 Task: Find connections with filter location Dimitrovgrad with filter topic  #socialnetworkingwith filter profile language German with filter current company Policybazaar.com with filter school Villa Marie Degree College for Women with filter industry Medical Practices with filter service category NotaryOnline Research with filter keywords title Carpenter
Action: Mouse moved to (151, 211)
Screenshot: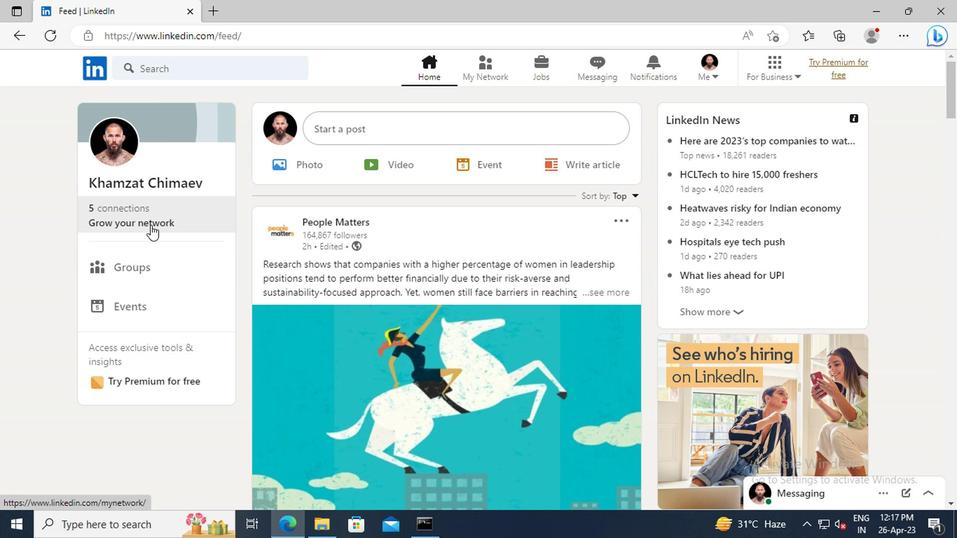 
Action: Mouse pressed left at (151, 211)
Screenshot: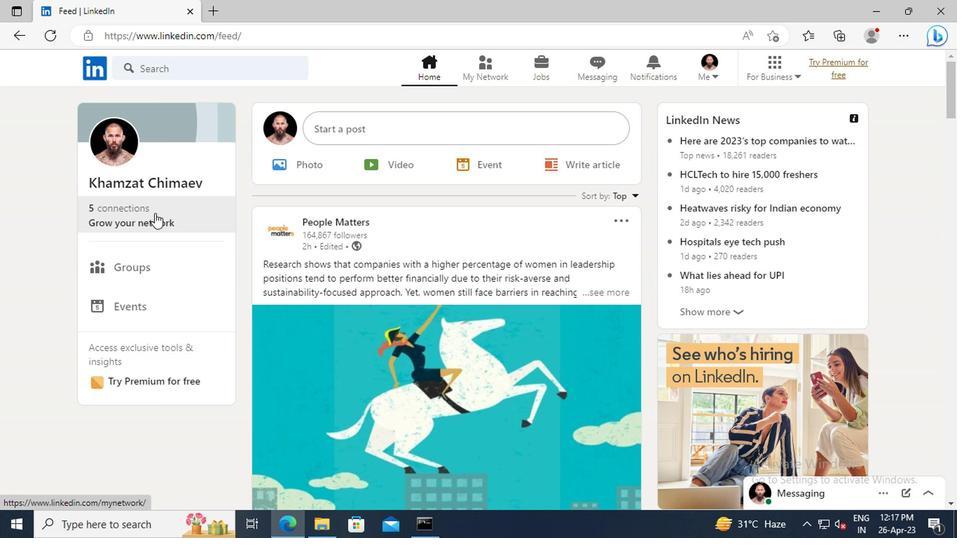 
Action: Mouse moved to (170, 148)
Screenshot: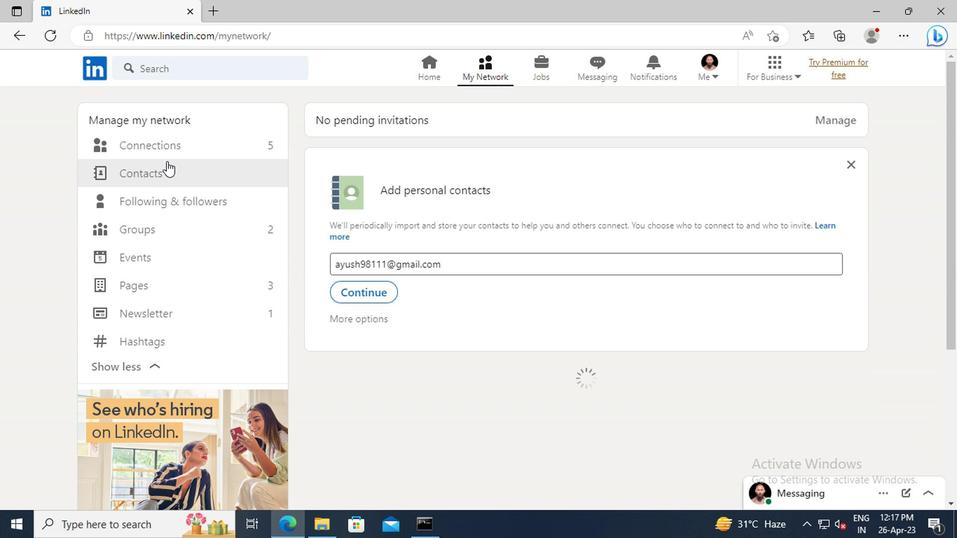 
Action: Mouse pressed left at (170, 148)
Screenshot: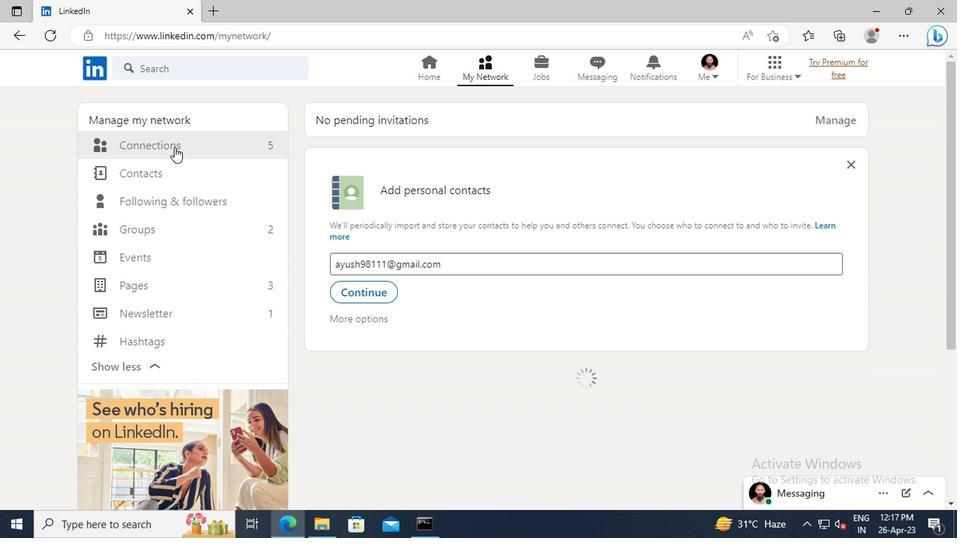 
Action: Mouse moved to (585, 148)
Screenshot: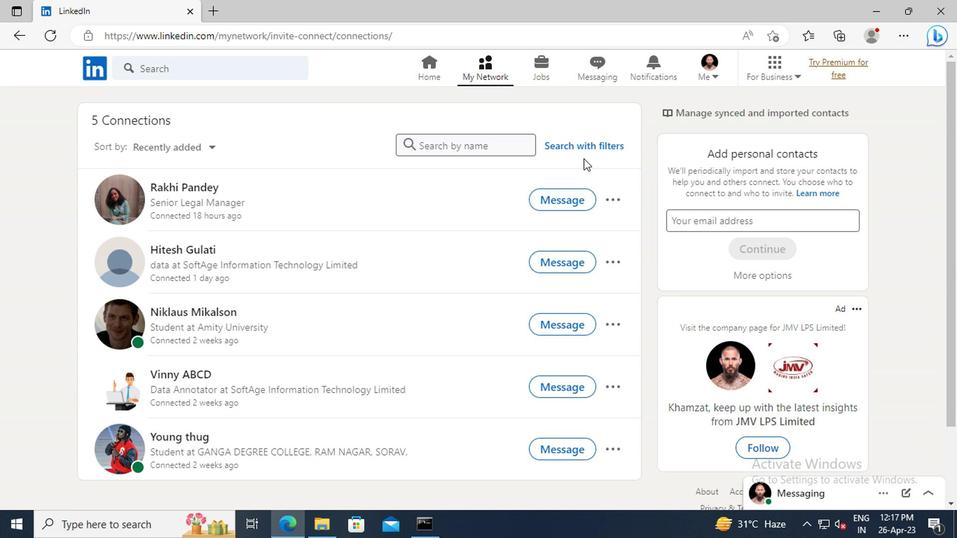 
Action: Mouse pressed left at (585, 148)
Screenshot: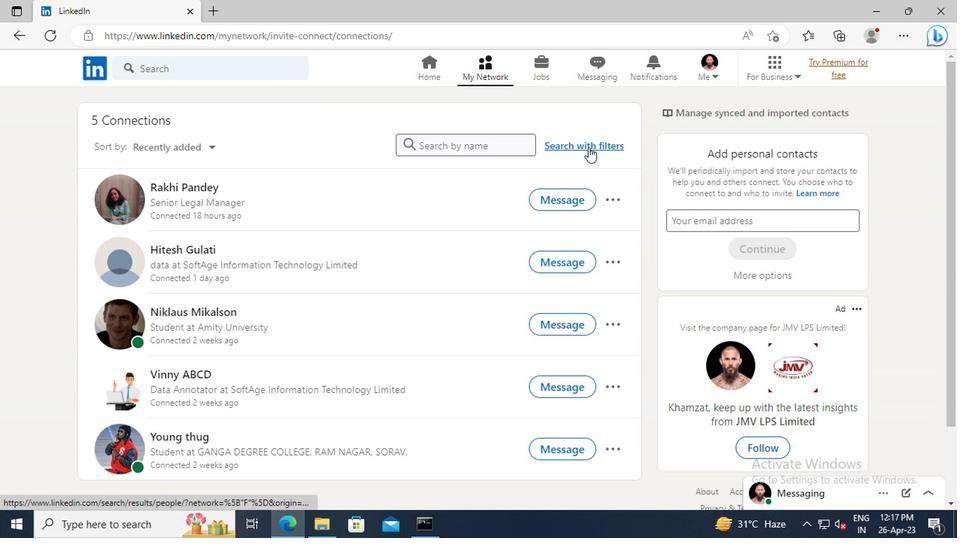 
Action: Mouse moved to (528, 113)
Screenshot: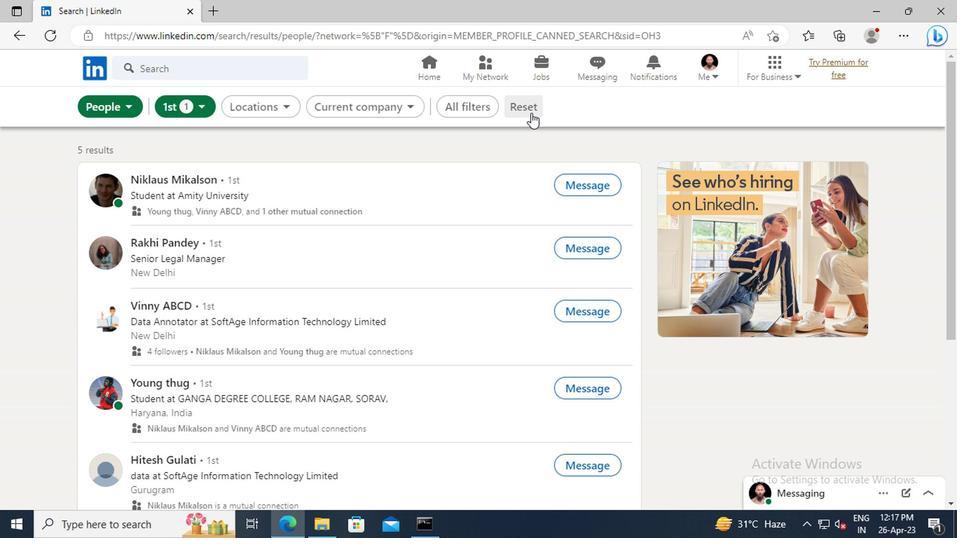 
Action: Mouse pressed left at (528, 113)
Screenshot: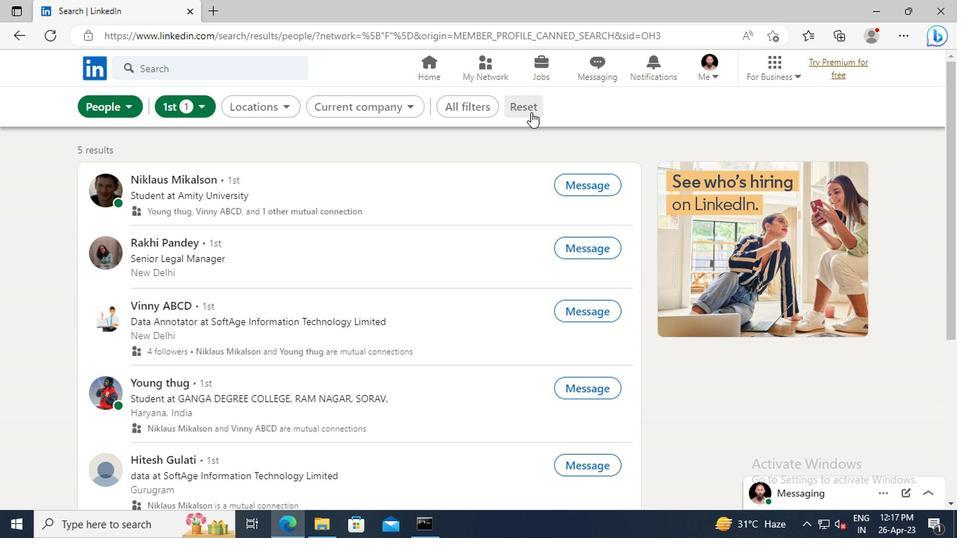 
Action: Mouse moved to (506, 111)
Screenshot: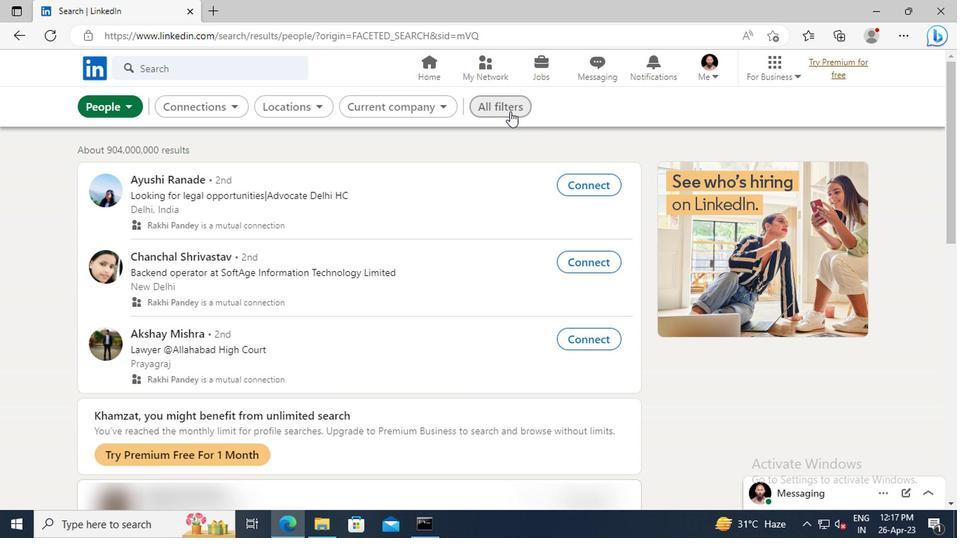 
Action: Mouse pressed left at (506, 111)
Screenshot: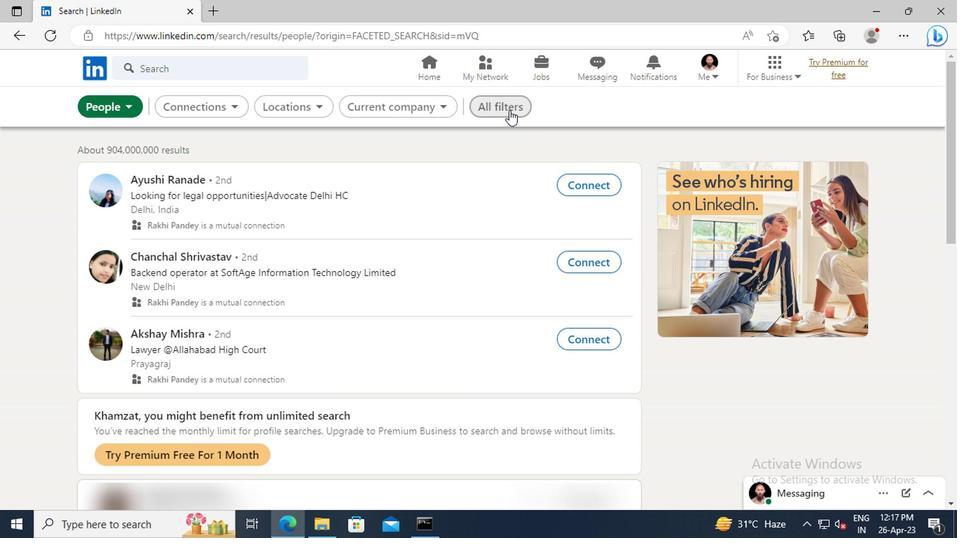 
Action: Mouse moved to (783, 258)
Screenshot: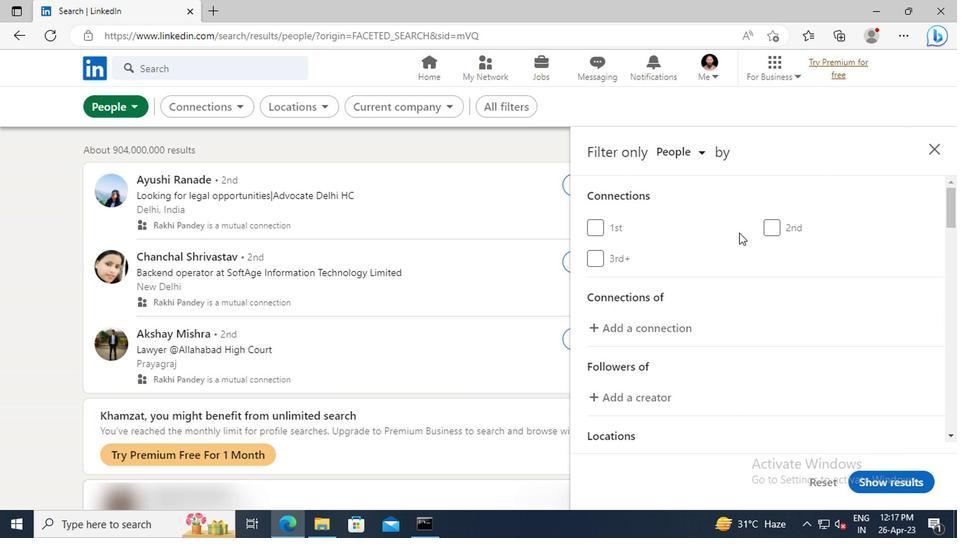 
Action: Mouse scrolled (783, 258) with delta (0, 0)
Screenshot: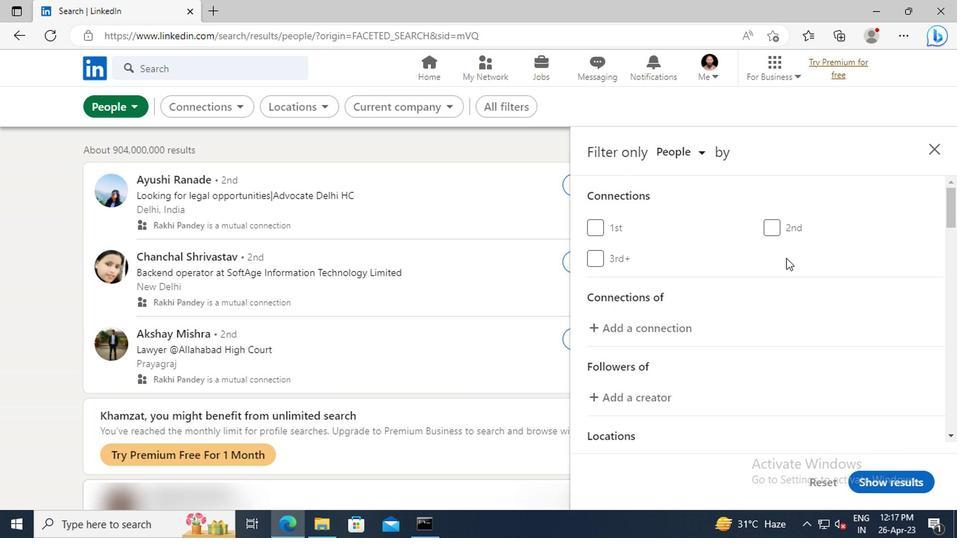 
Action: Mouse scrolled (783, 258) with delta (0, 0)
Screenshot: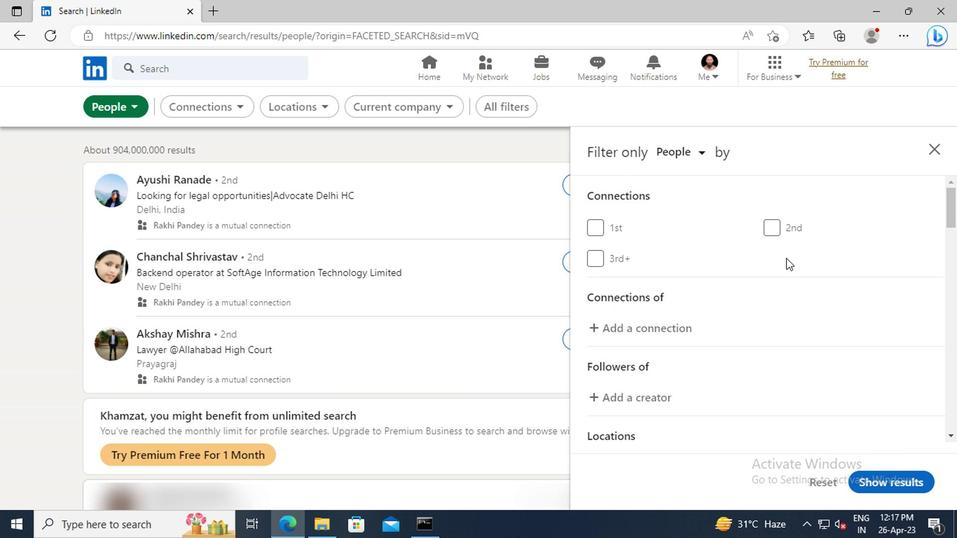 
Action: Mouse scrolled (783, 258) with delta (0, 0)
Screenshot: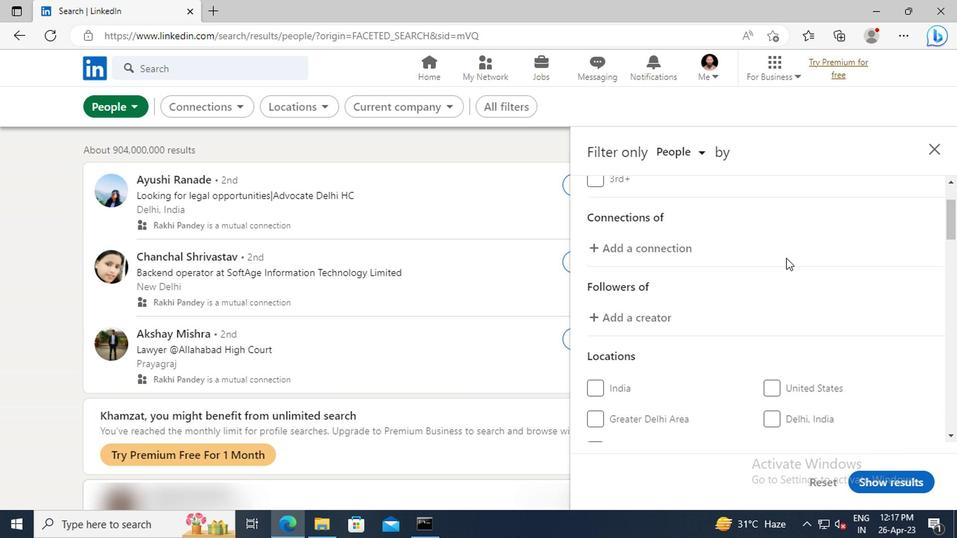 
Action: Mouse scrolled (783, 258) with delta (0, 0)
Screenshot: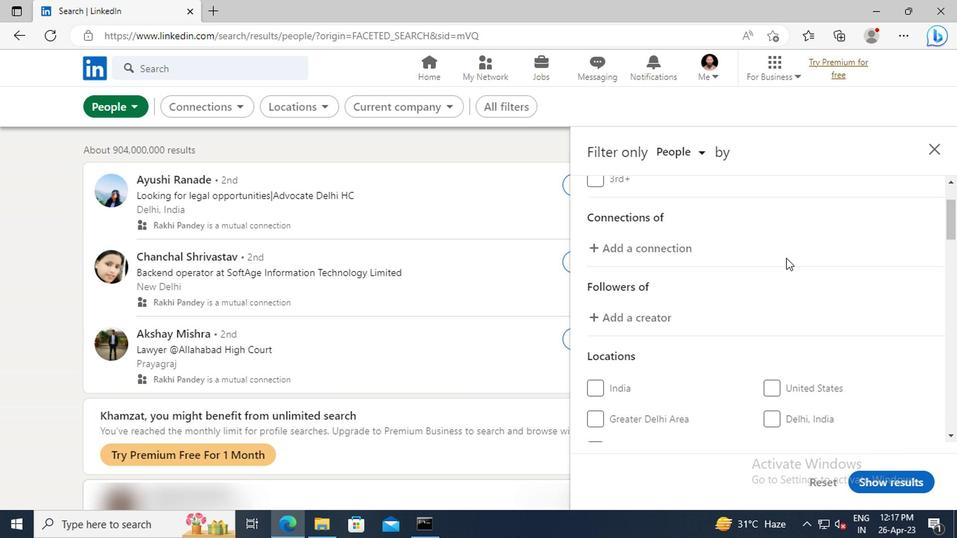 
Action: Mouse scrolled (783, 258) with delta (0, 0)
Screenshot: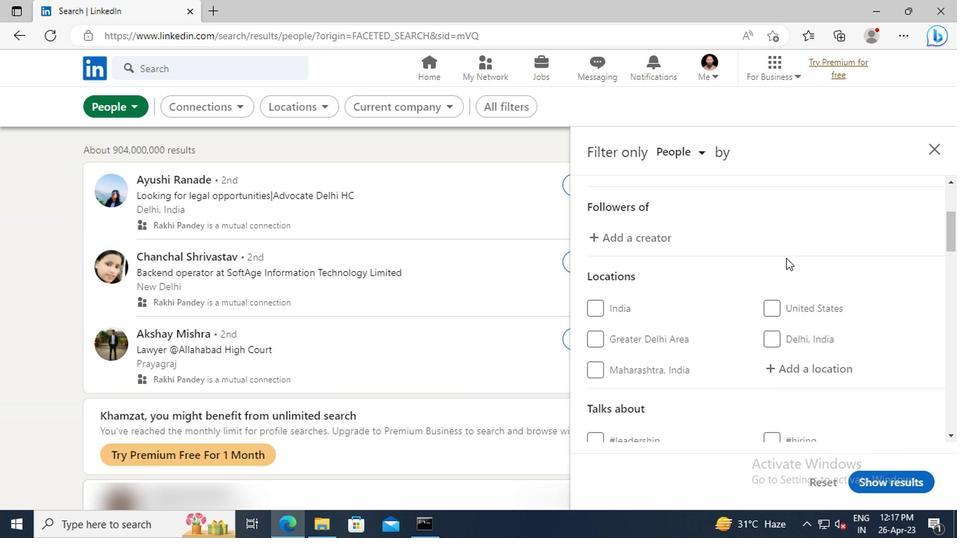 
Action: Mouse scrolled (783, 258) with delta (0, 0)
Screenshot: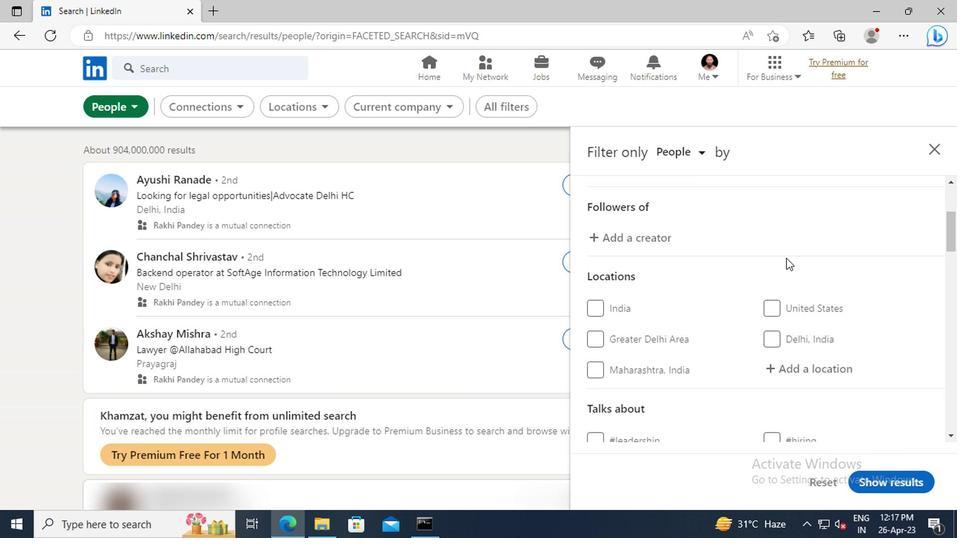 
Action: Mouse moved to (792, 291)
Screenshot: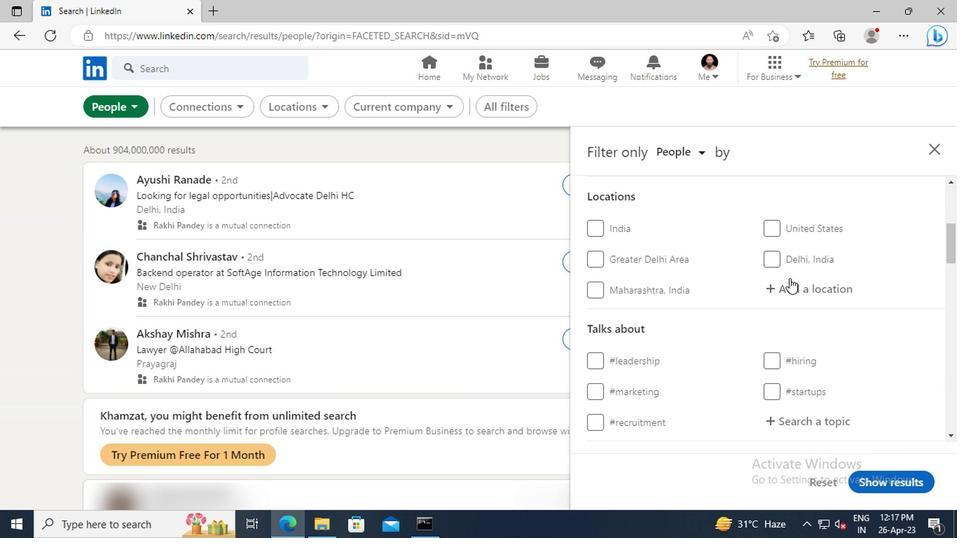 
Action: Mouse pressed left at (792, 291)
Screenshot: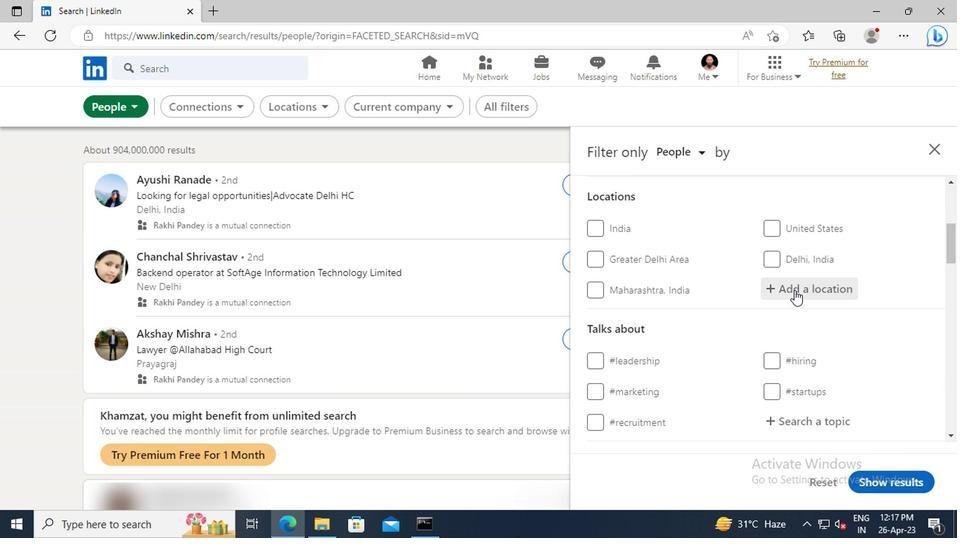 
Action: Key pressed <Key.shift>DIMITROVGRAD
Screenshot: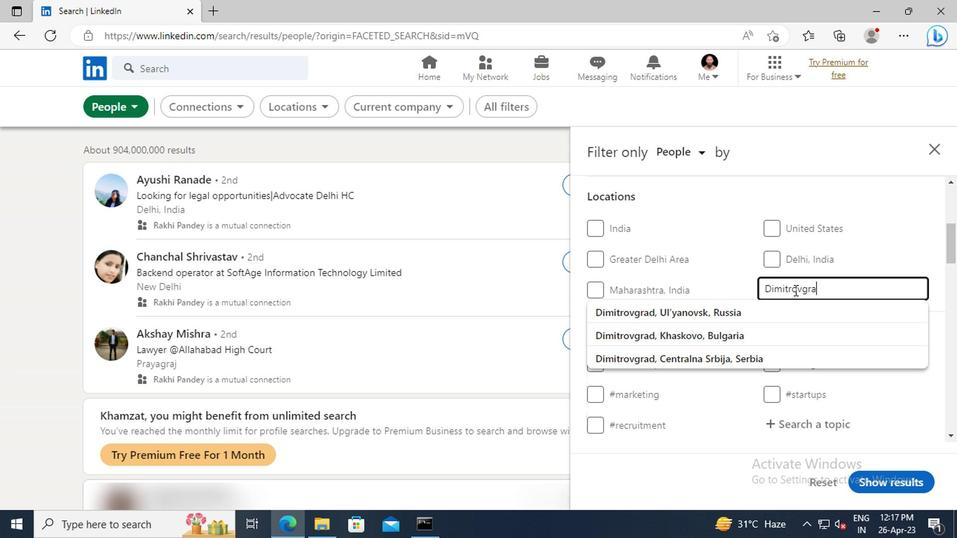 
Action: Mouse moved to (786, 309)
Screenshot: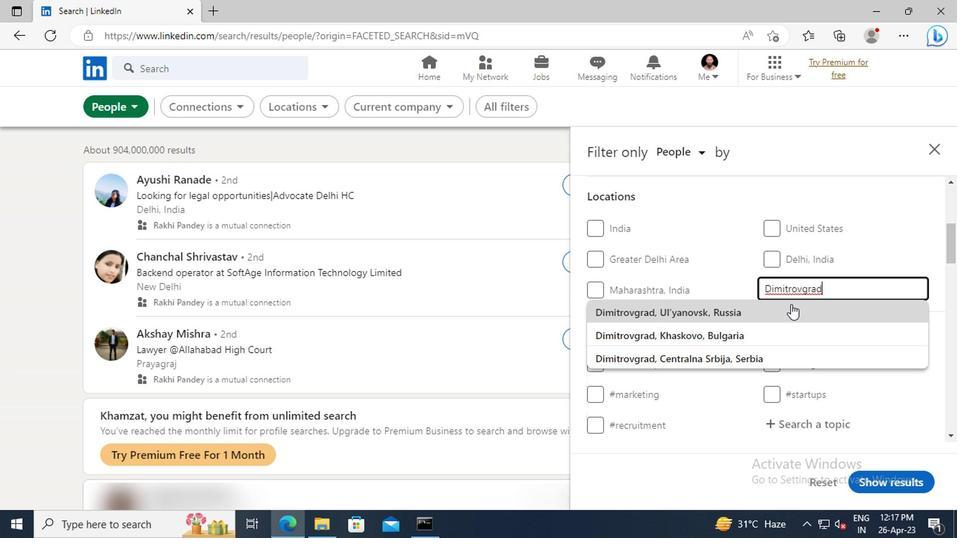 
Action: Mouse pressed left at (786, 309)
Screenshot: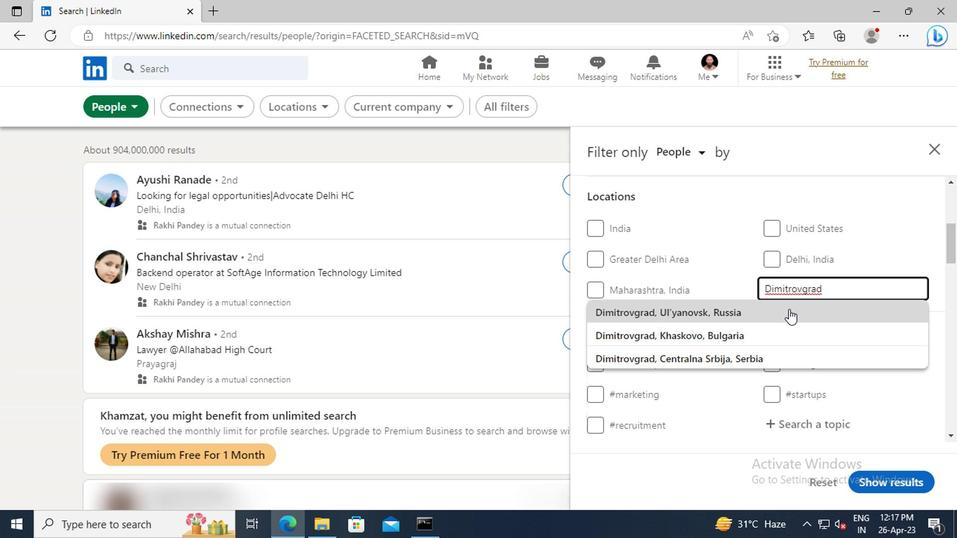 
Action: Mouse moved to (793, 291)
Screenshot: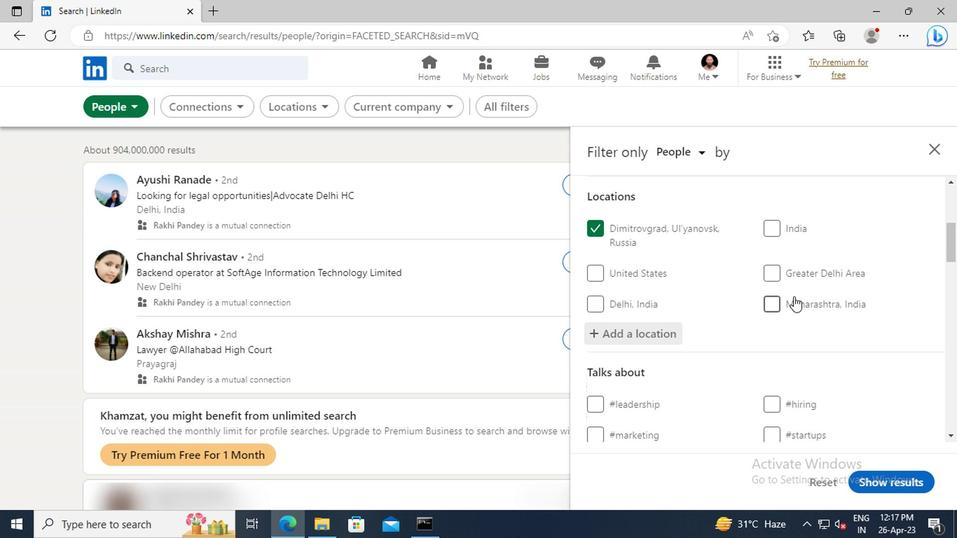 
Action: Mouse scrolled (793, 290) with delta (0, 0)
Screenshot: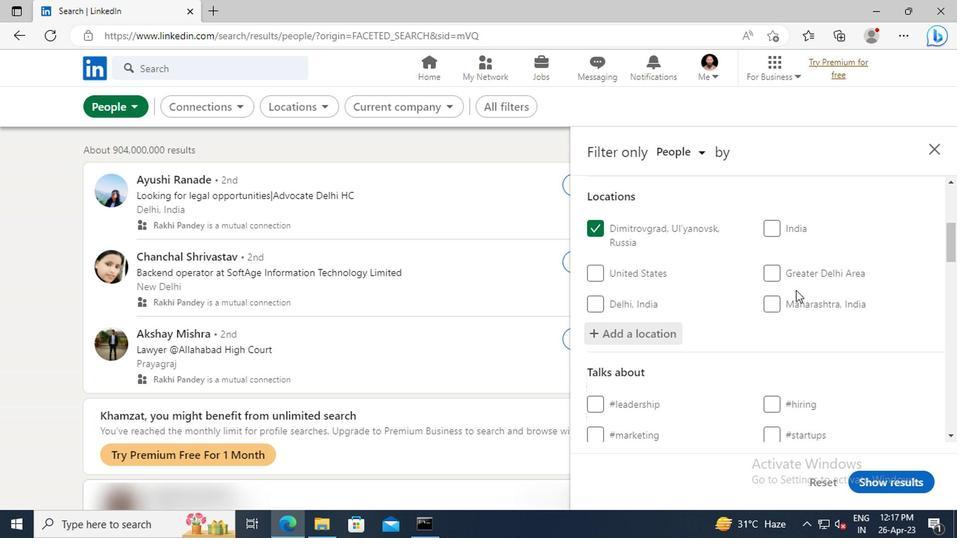 
Action: Mouse scrolled (793, 290) with delta (0, 0)
Screenshot: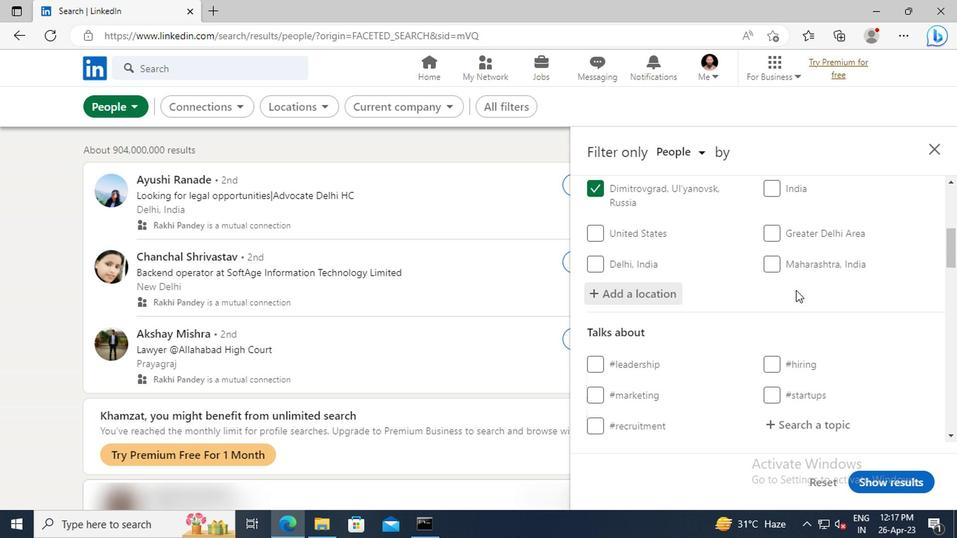 
Action: Mouse scrolled (793, 290) with delta (0, 0)
Screenshot: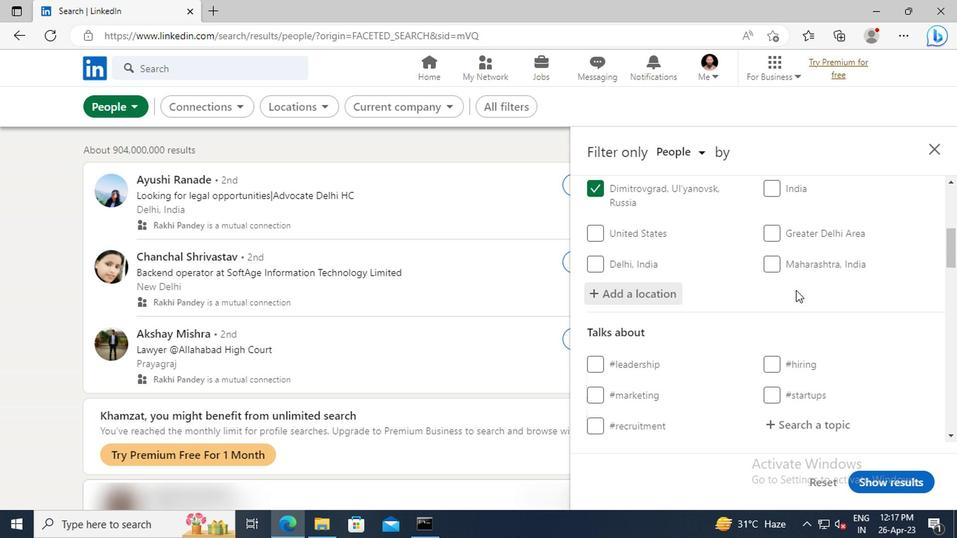 
Action: Mouse scrolled (793, 290) with delta (0, 0)
Screenshot: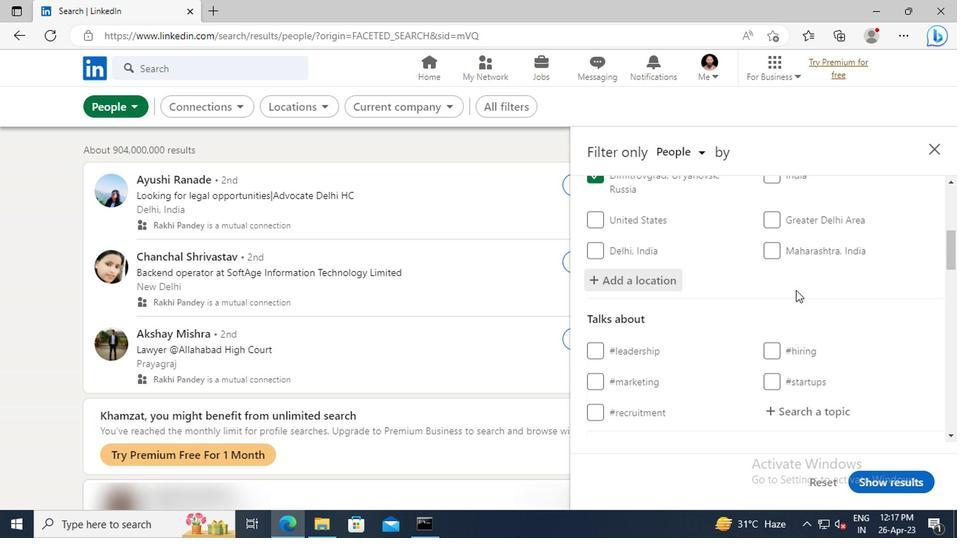 
Action: Mouse moved to (798, 308)
Screenshot: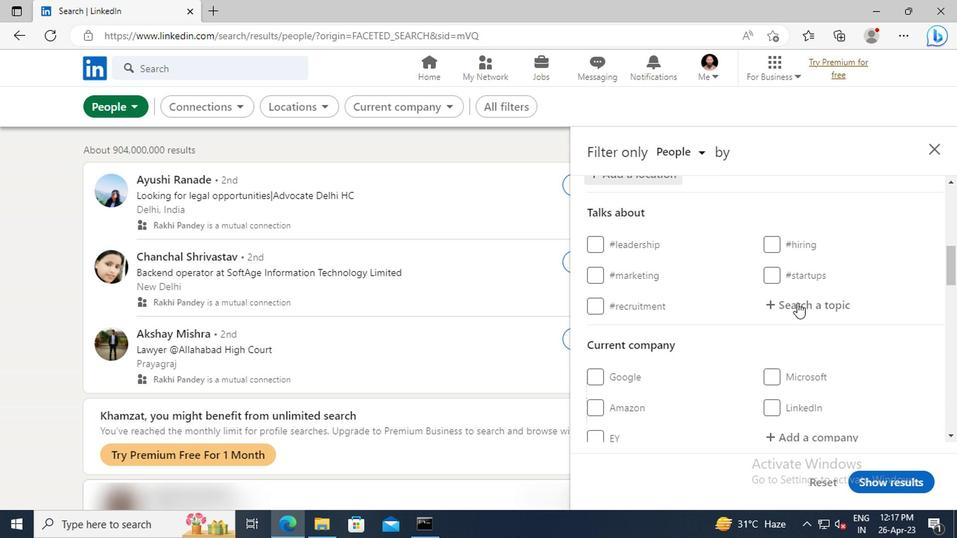 
Action: Mouse pressed left at (798, 308)
Screenshot: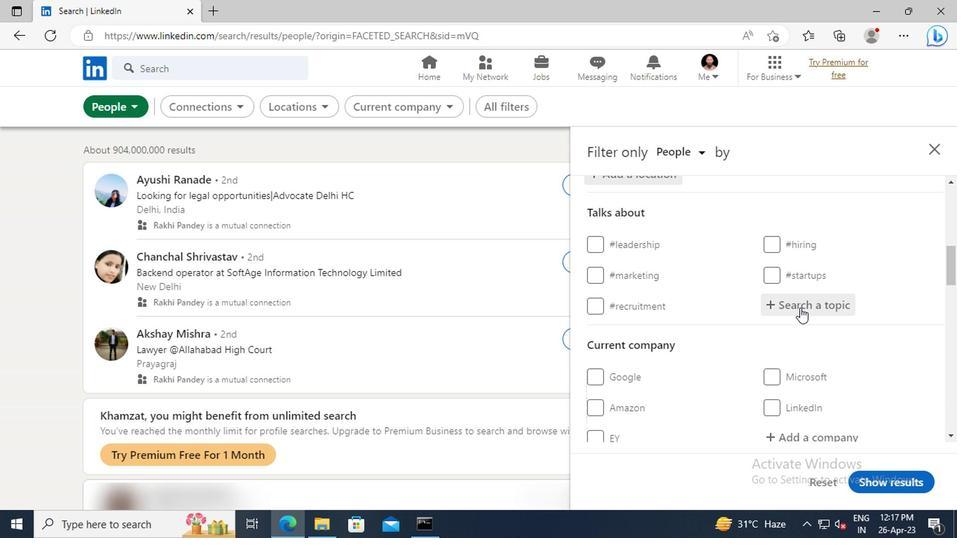 
Action: Key pressed <Key.shift>#SOCIALNETWORKINGWITH<Key.enter>
Screenshot: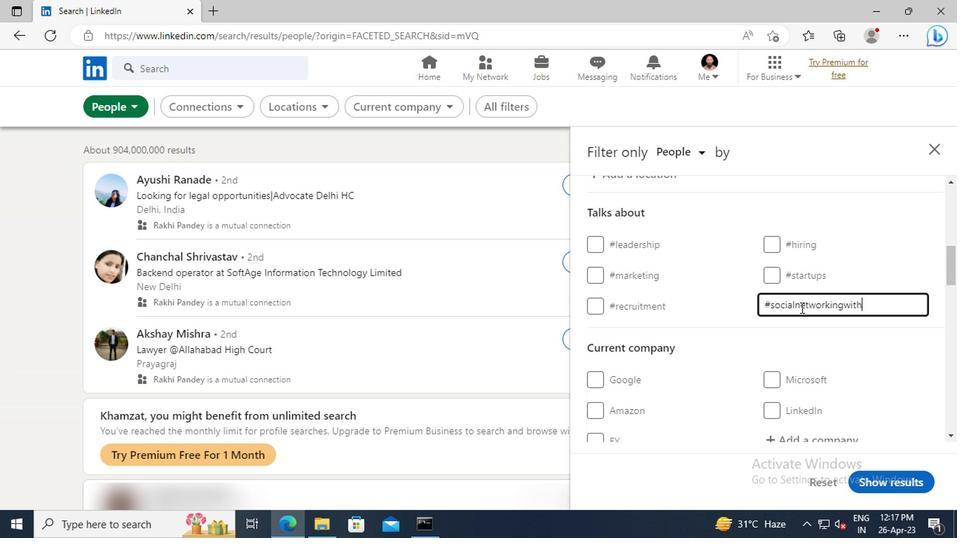 
Action: Mouse scrolled (798, 307) with delta (0, 0)
Screenshot: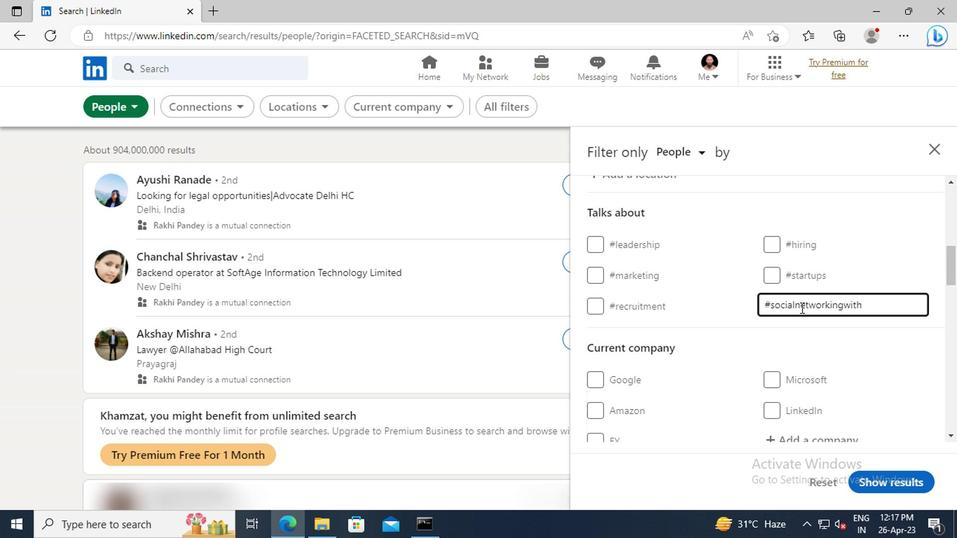 
Action: Mouse scrolled (798, 307) with delta (0, 0)
Screenshot: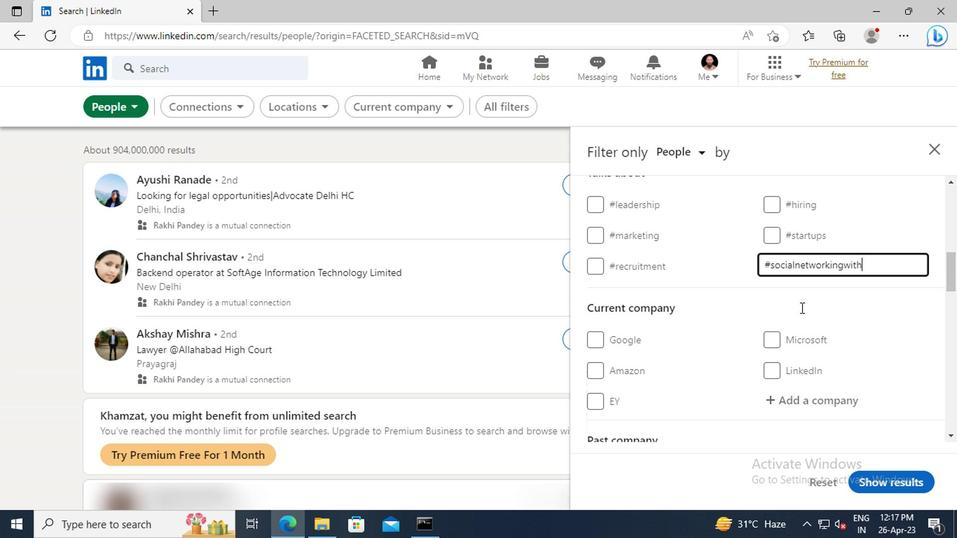 
Action: Mouse scrolled (798, 307) with delta (0, 0)
Screenshot: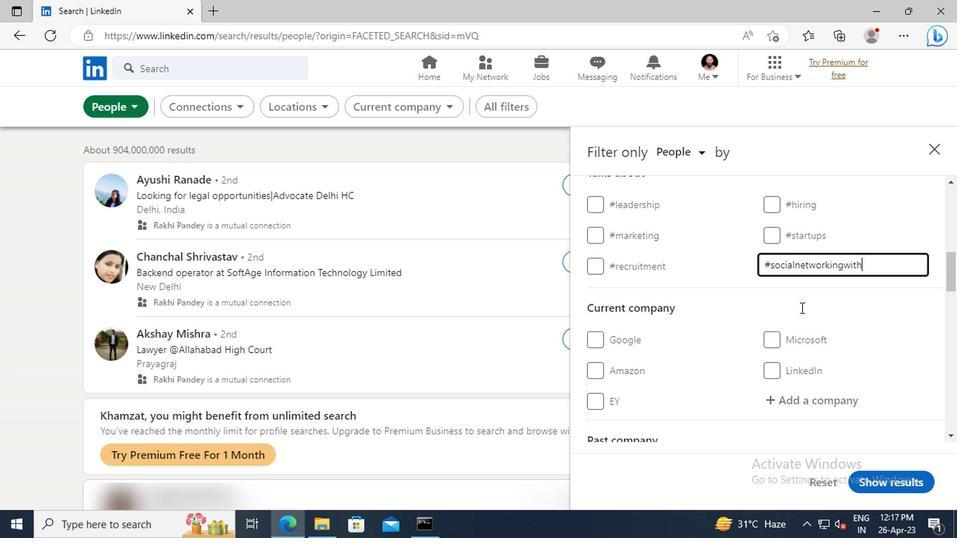 
Action: Mouse scrolled (798, 307) with delta (0, 0)
Screenshot: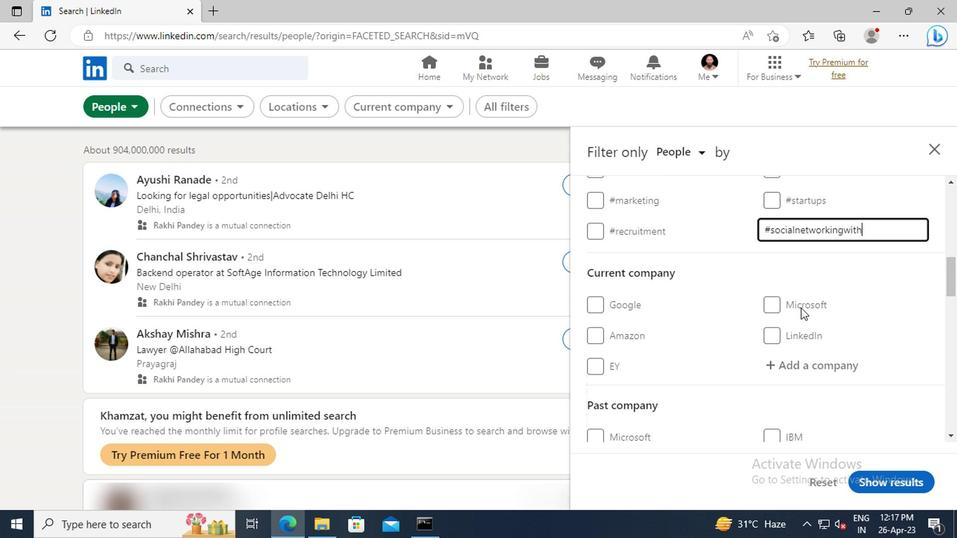 
Action: Mouse scrolled (798, 307) with delta (0, 0)
Screenshot: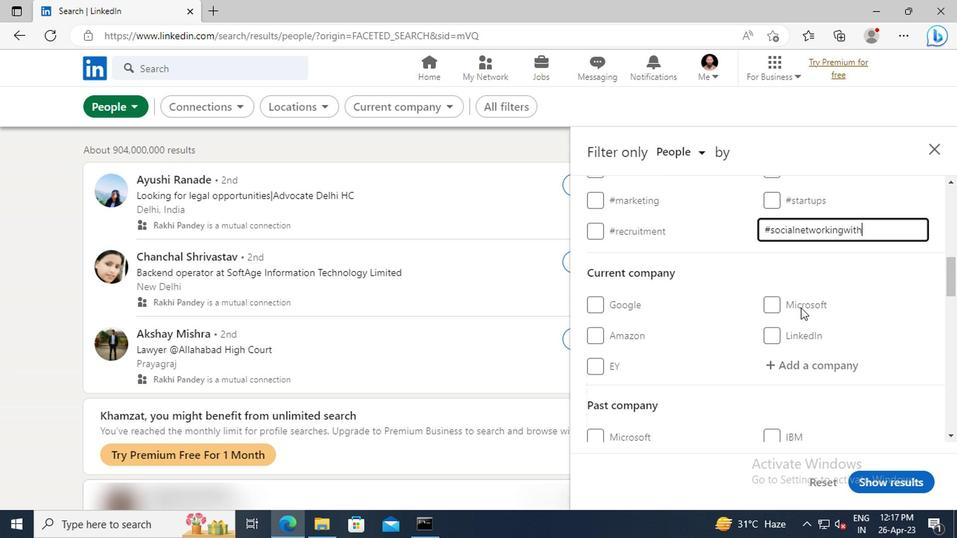 
Action: Mouse moved to (804, 305)
Screenshot: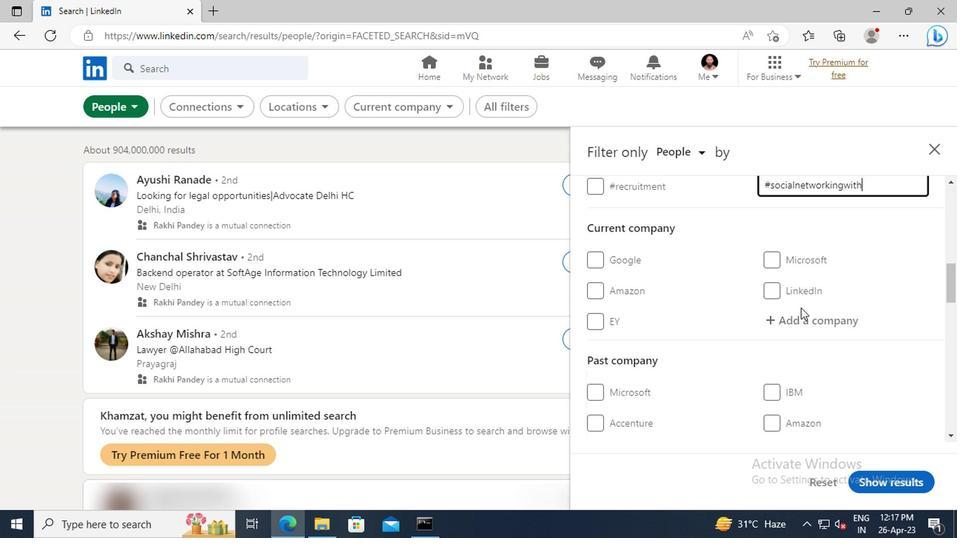 
Action: Mouse scrolled (804, 304) with delta (0, 0)
Screenshot: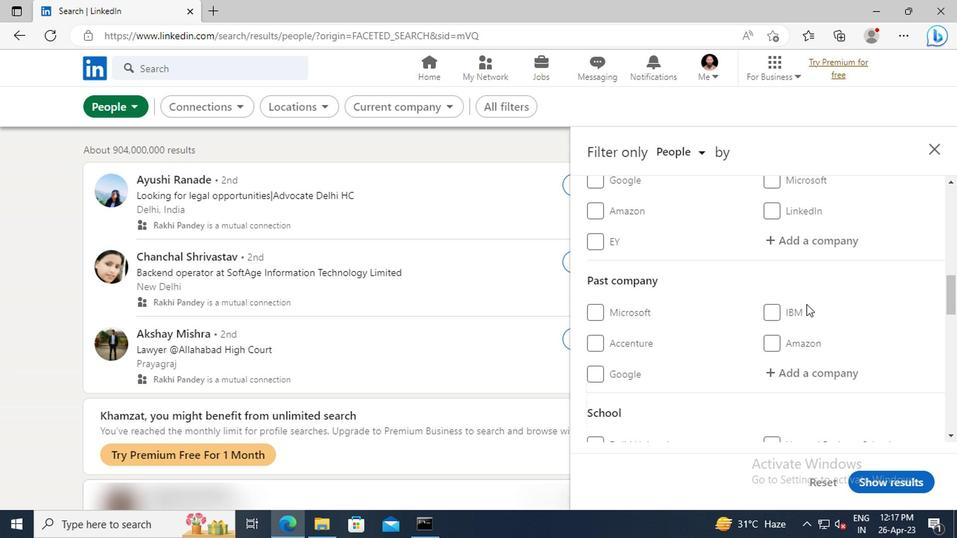 
Action: Mouse scrolled (804, 304) with delta (0, 0)
Screenshot: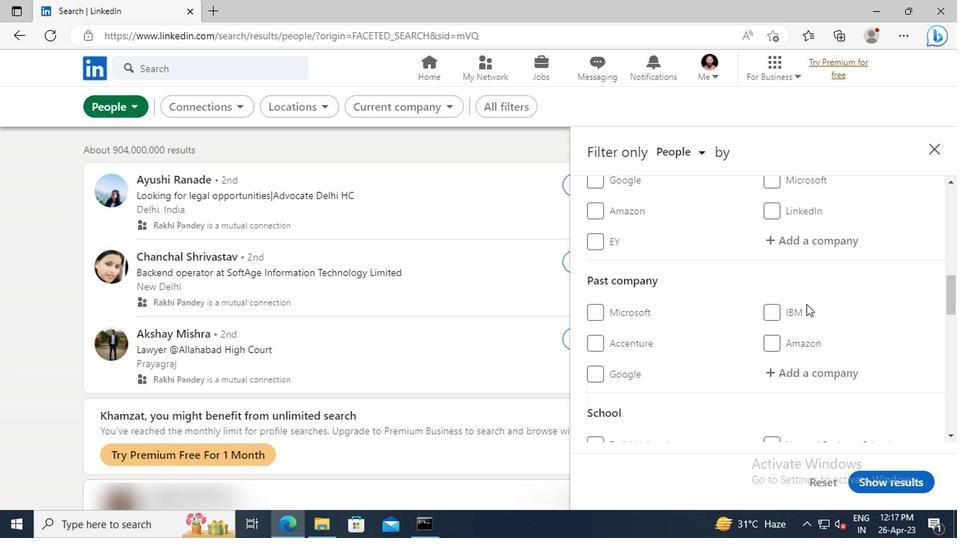
Action: Mouse scrolled (804, 304) with delta (0, 0)
Screenshot: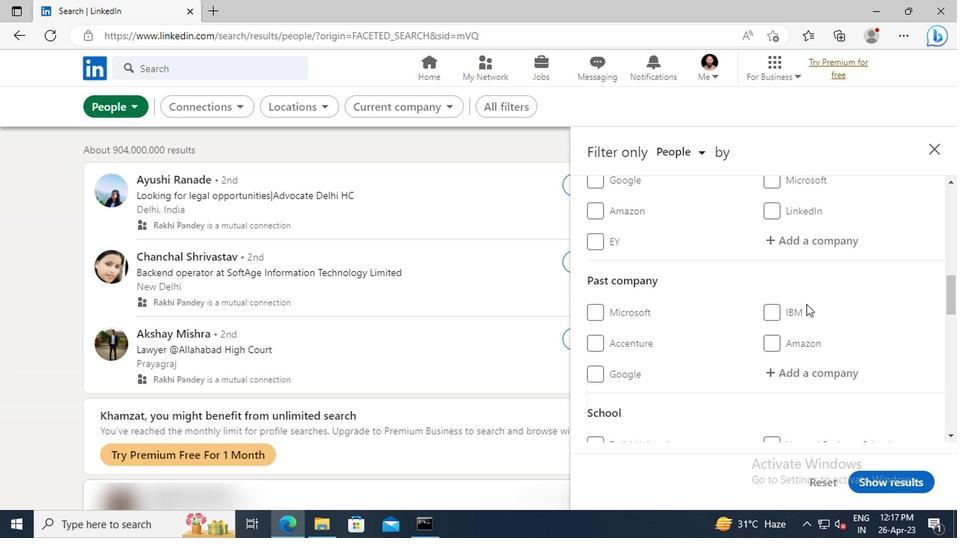 
Action: Mouse scrolled (804, 304) with delta (0, 0)
Screenshot: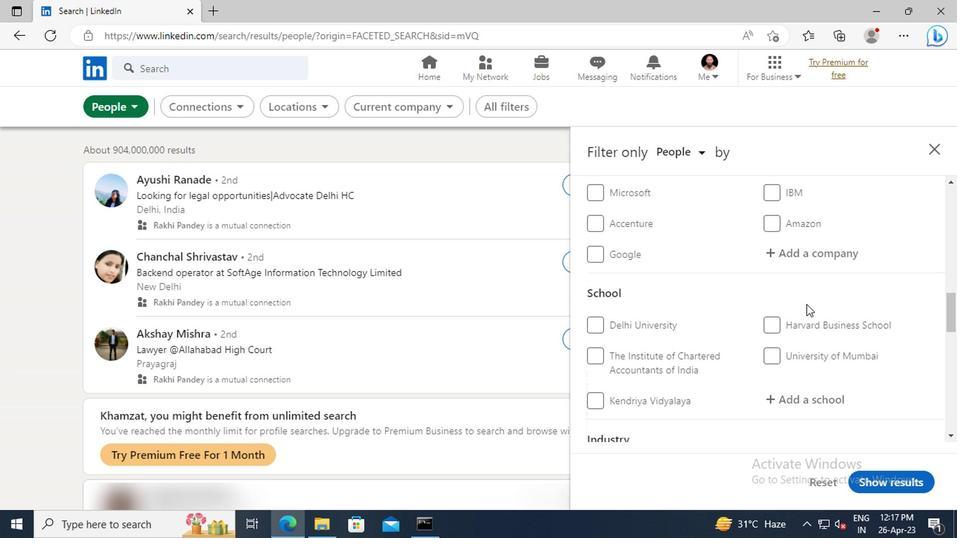 
Action: Mouse scrolled (804, 304) with delta (0, 0)
Screenshot: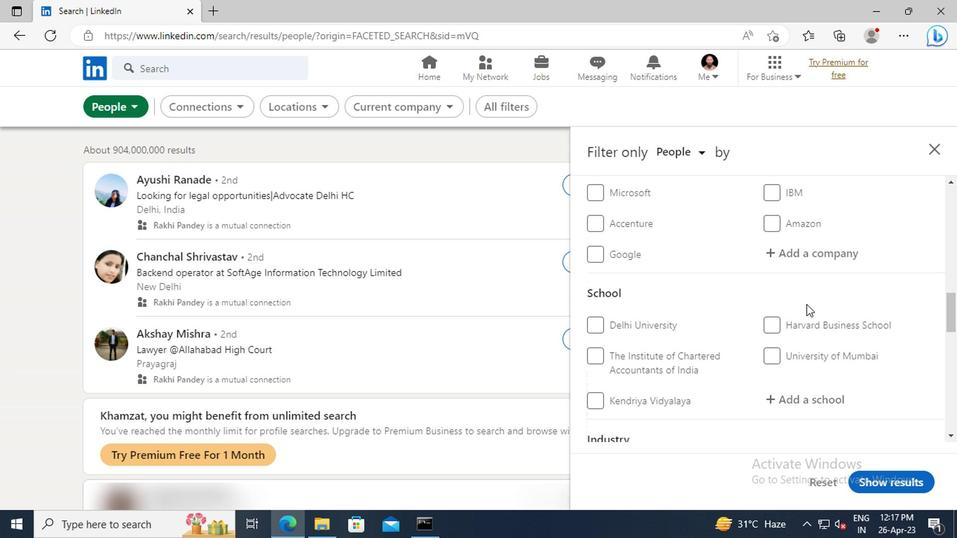 
Action: Mouse scrolled (804, 304) with delta (0, 0)
Screenshot: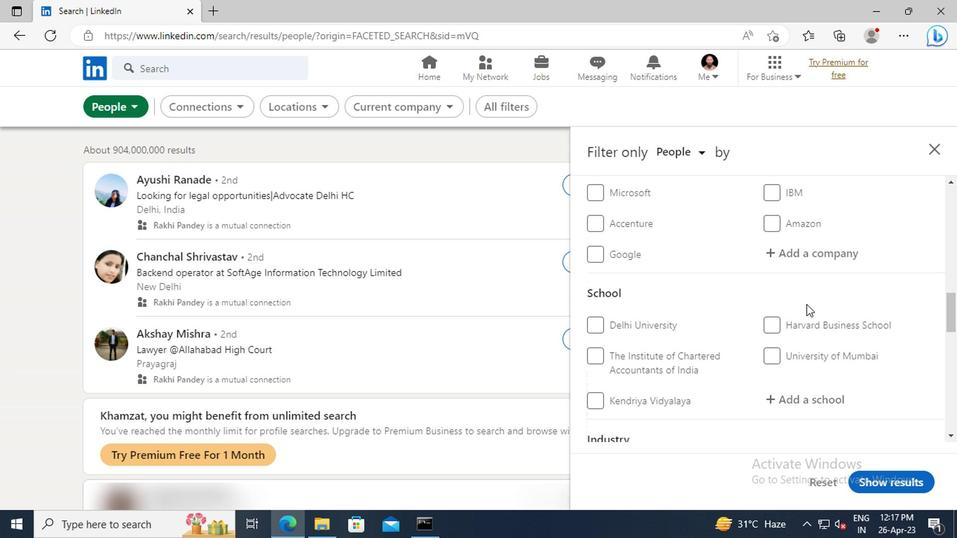 
Action: Mouse scrolled (804, 304) with delta (0, 0)
Screenshot: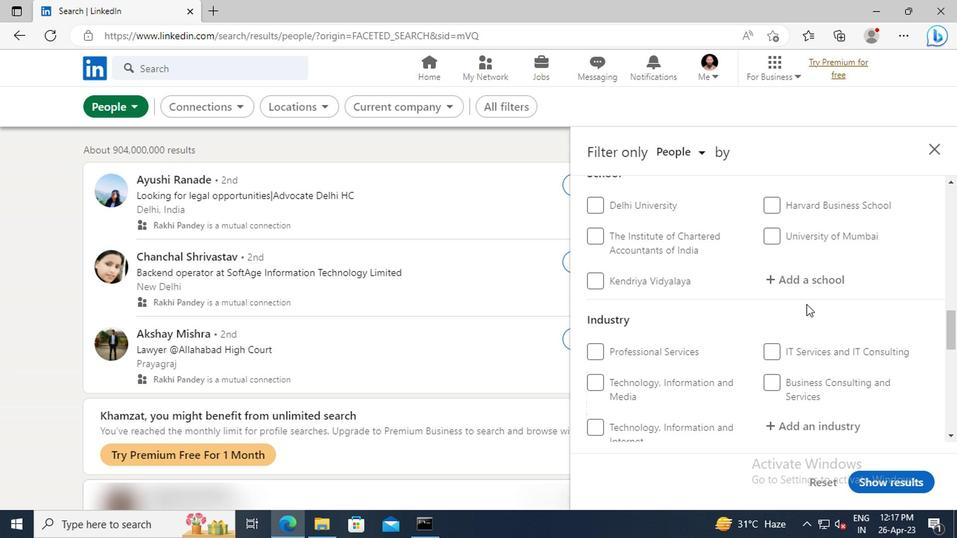 
Action: Mouse scrolled (804, 304) with delta (0, 0)
Screenshot: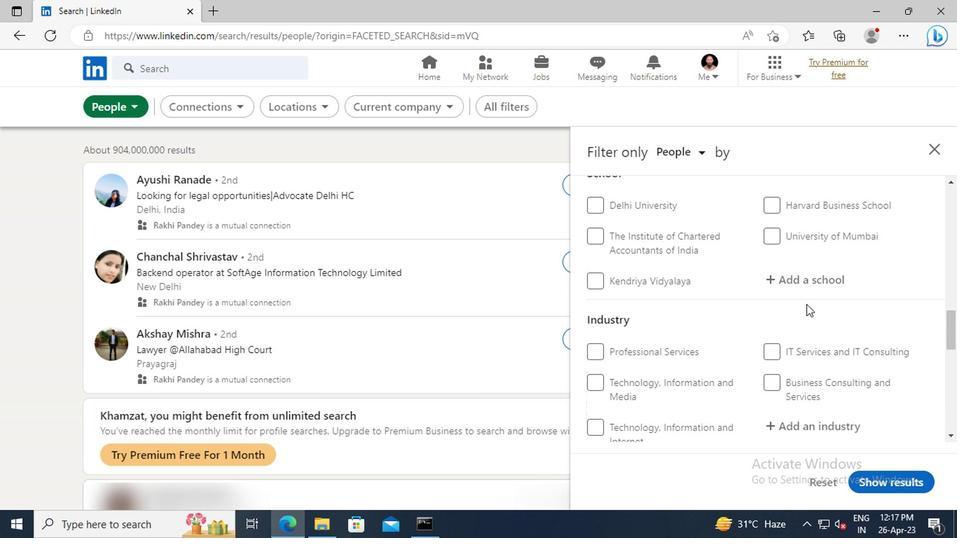 
Action: Mouse scrolled (804, 304) with delta (0, 0)
Screenshot: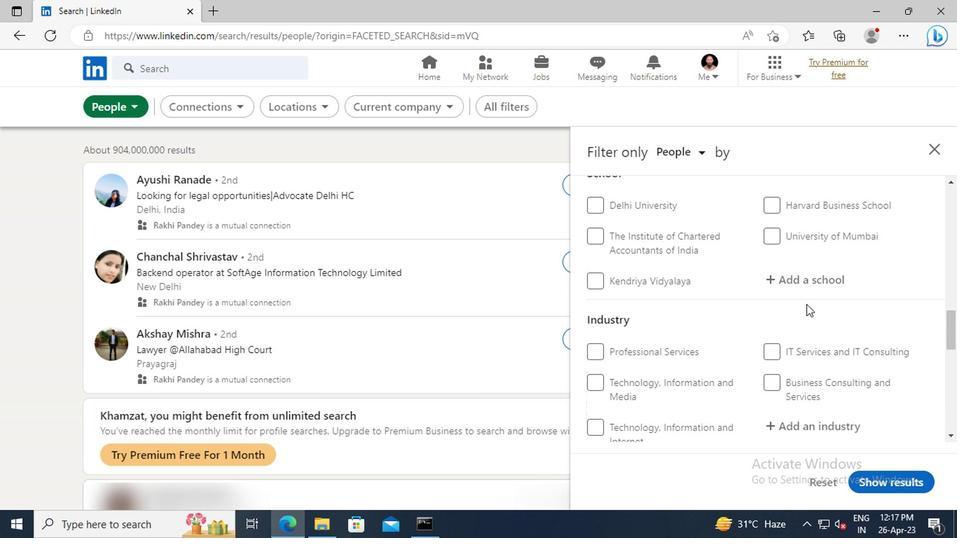 
Action: Mouse scrolled (804, 304) with delta (0, 0)
Screenshot: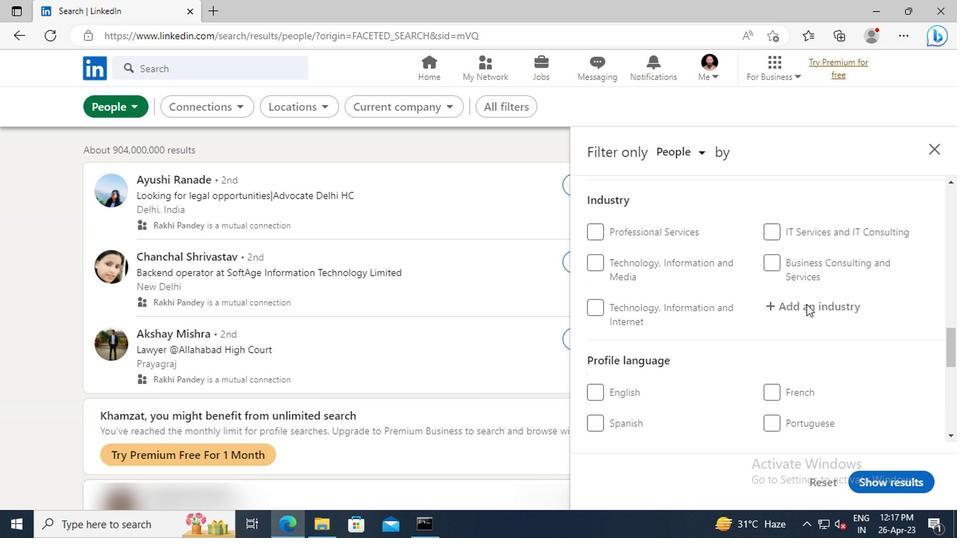 
Action: Mouse scrolled (804, 304) with delta (0, 0)
Screenshot: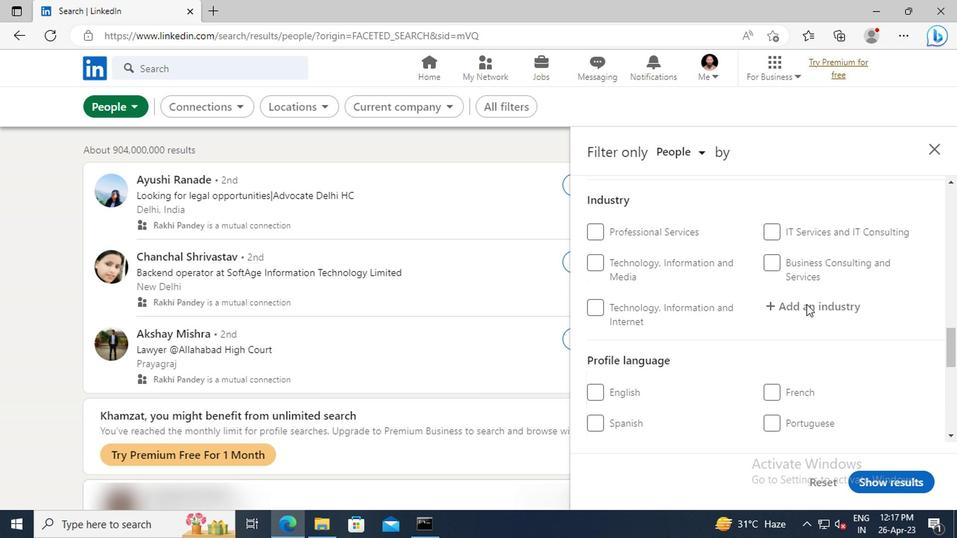 
Action: Mouse moved to (592, 378)
Screenshot: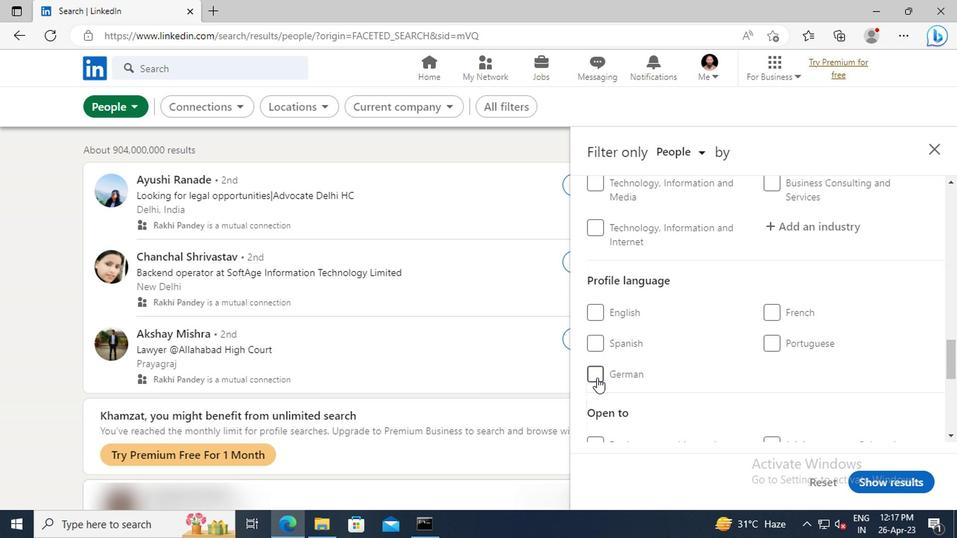
Action: Mouse pressed left at (592, 378)
Screenshot: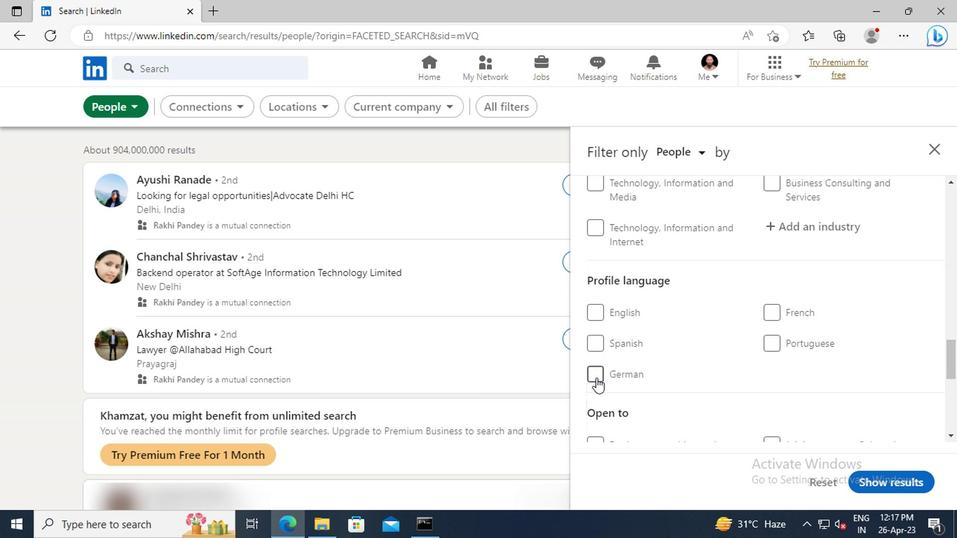 
Action: Mouse moved to (729, 371)
Screenshot: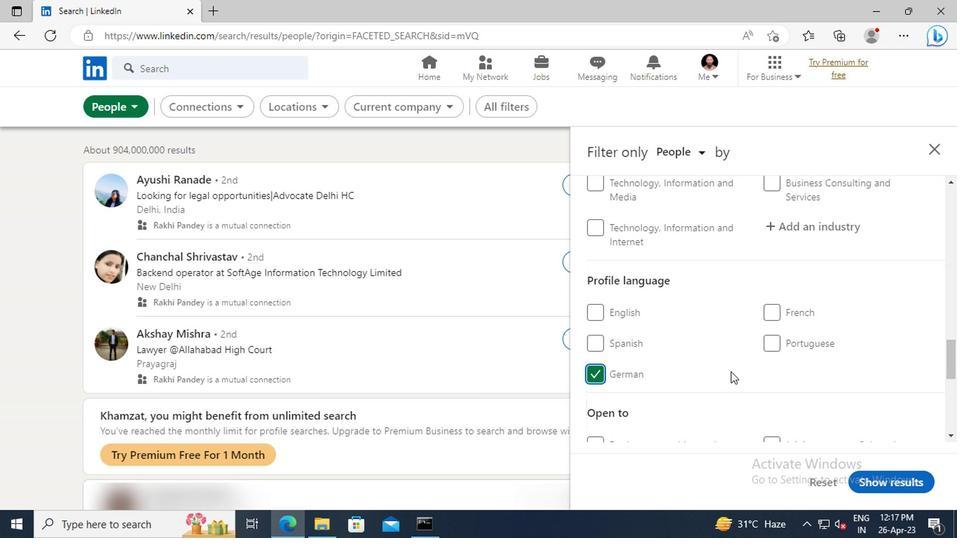 
Action: Mouse scrolled (729, 371) with delta (0, 0)
Screenshot: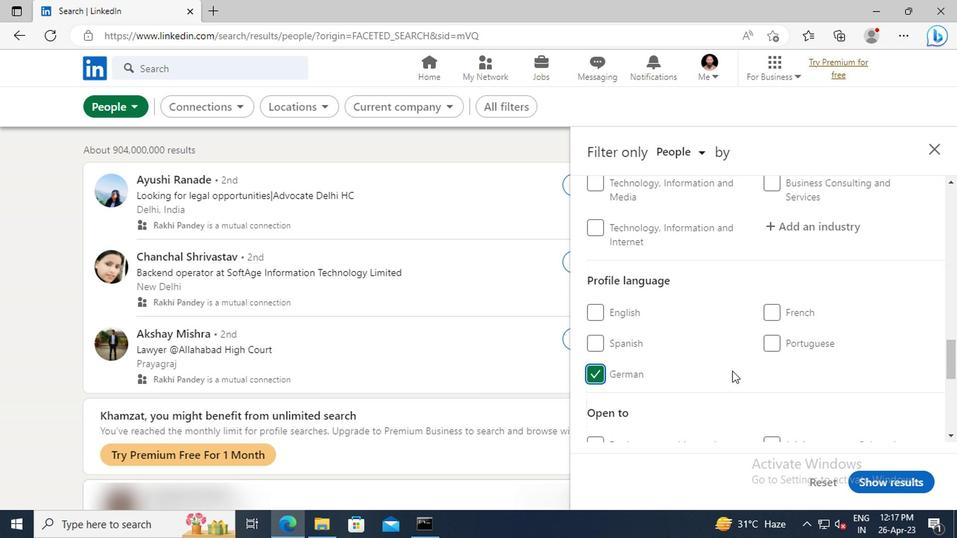 
Action: Mouse scrolled (729, 371) with delta (0, 0)
Screenshot: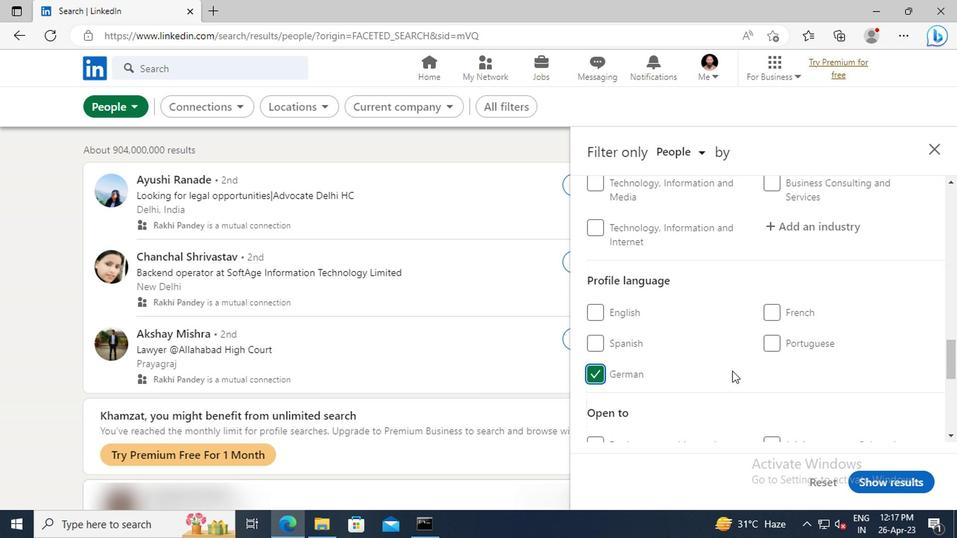
Action: Mouse scrolled (729, 371) with delta (0, 0)
Screenshot: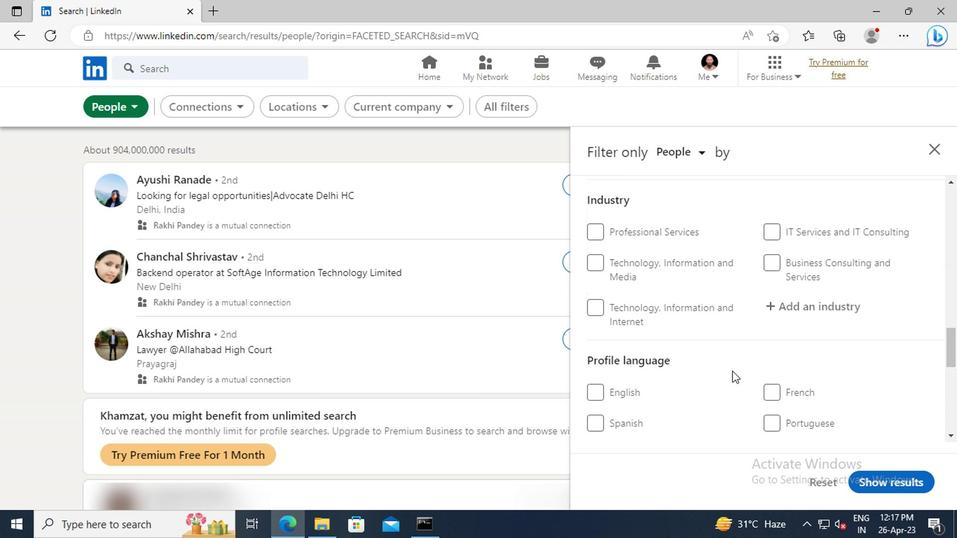 
Action: Mouse scrolled (729, 371) with delta (0, 0)
Screenshot: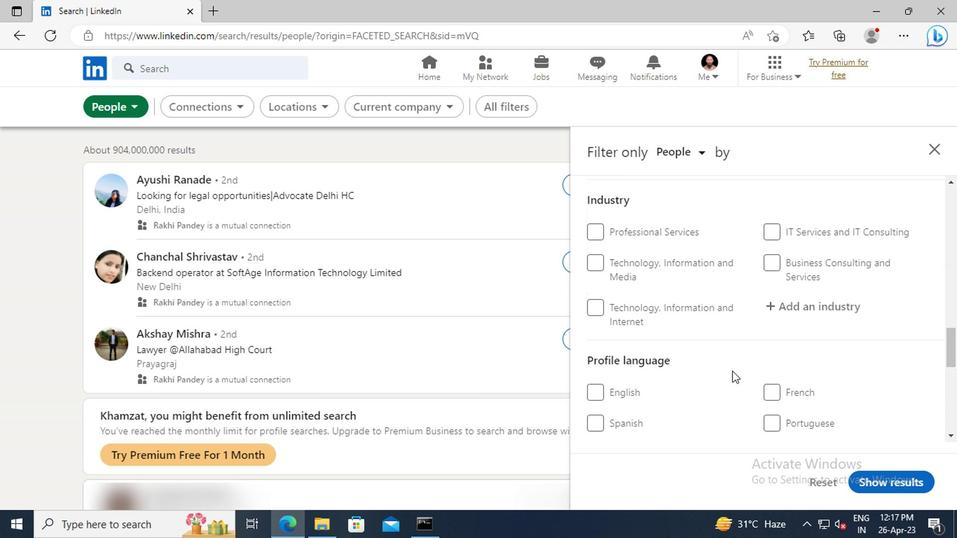 
Action: Mouse scrolled (729, 371) with delta (0, 0)
Screenshot: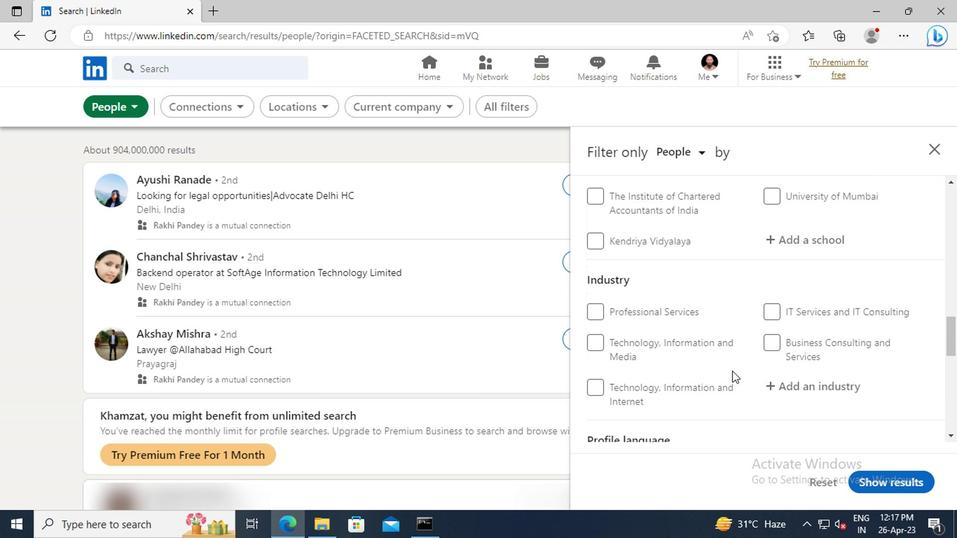
Action: Mouse scrolled (729, 371) with delta (0, 0)
Screenshot: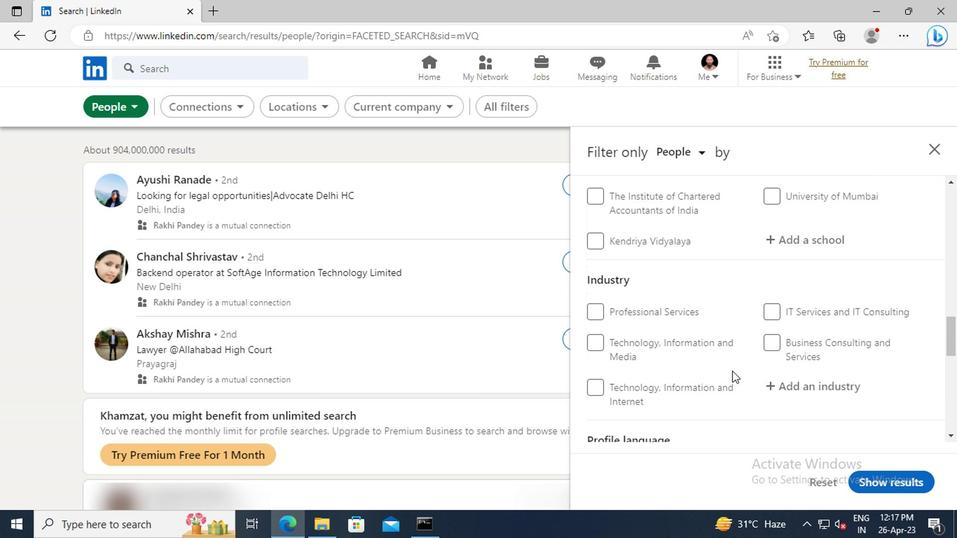 
Action: Mouse scrolled (729, 371) with delta (0, 0)
Screenshot: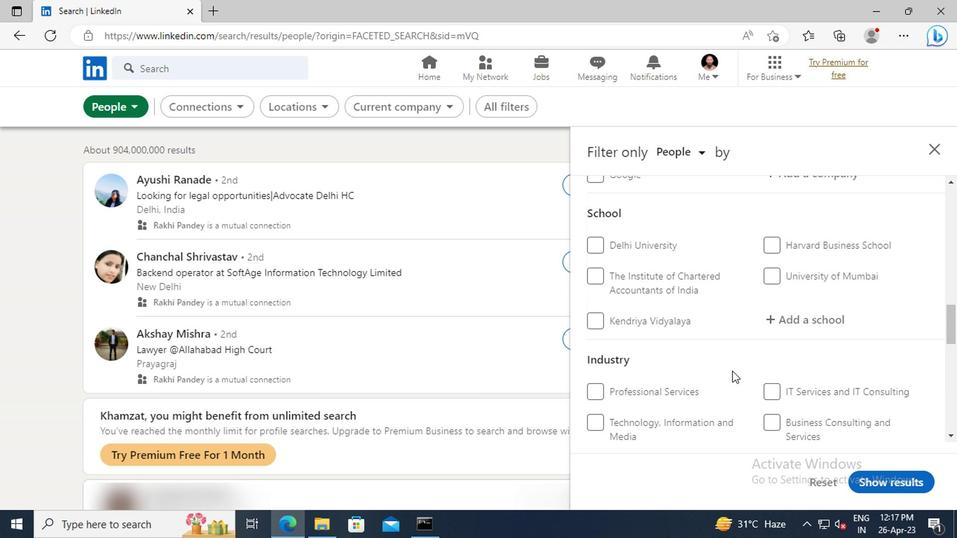 
Action: Mouse scrolled (729, 371) with delta (0, 0)
Screenshot: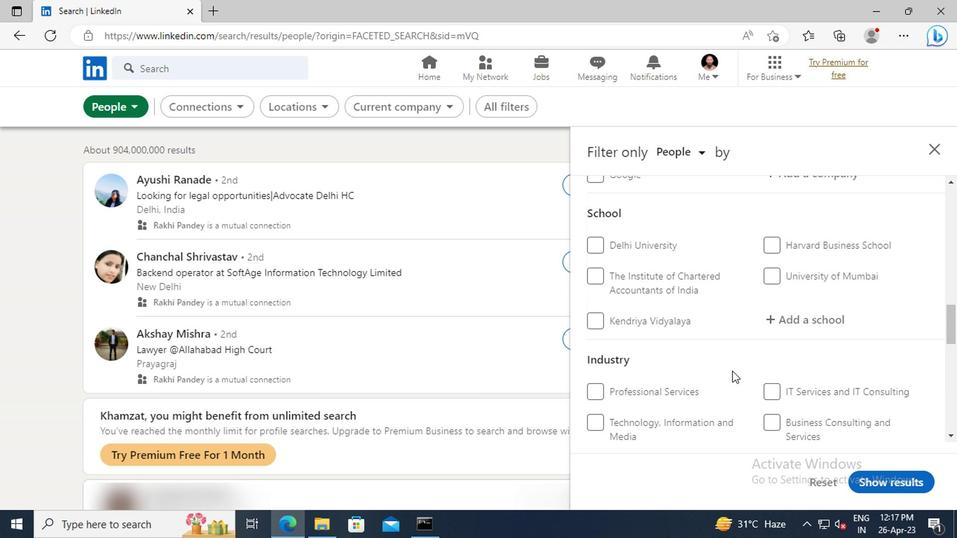 
Action: Mouse scrolled (729, 371) with delta (0, 0)
Screenshot: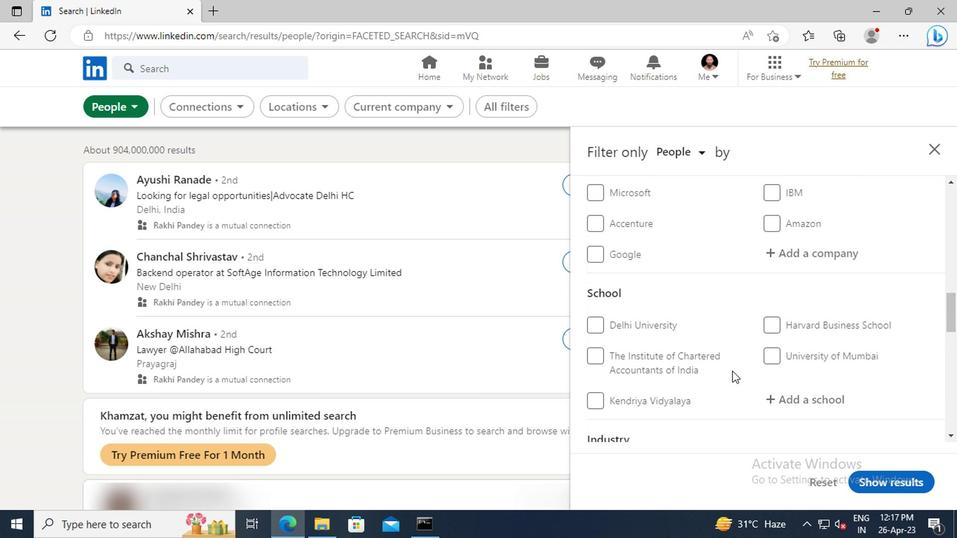 
Action: Mouse scrolled (729, 371) with delta (0, 0)
Screenshot: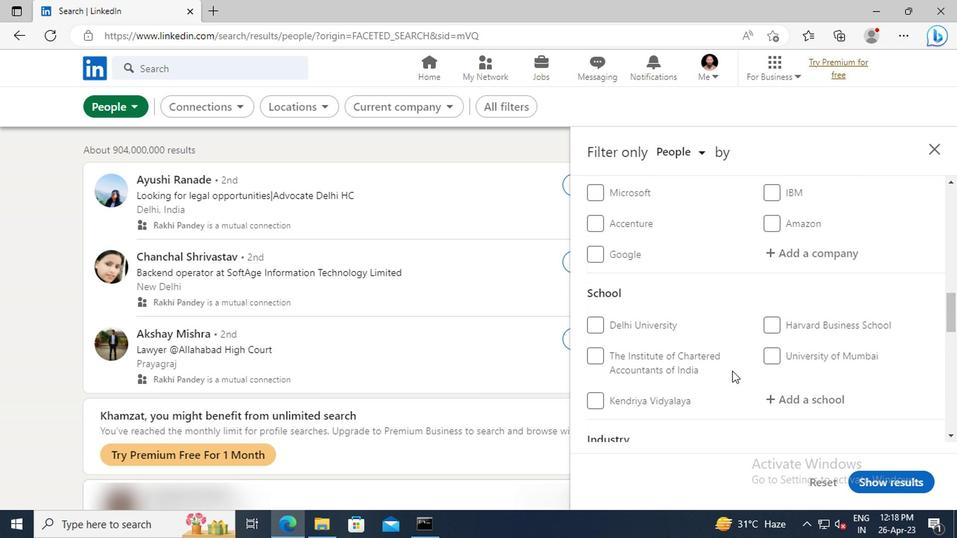 
Action: Mouse scrolled (729, 371) with delta (0, 0)
Screenshot: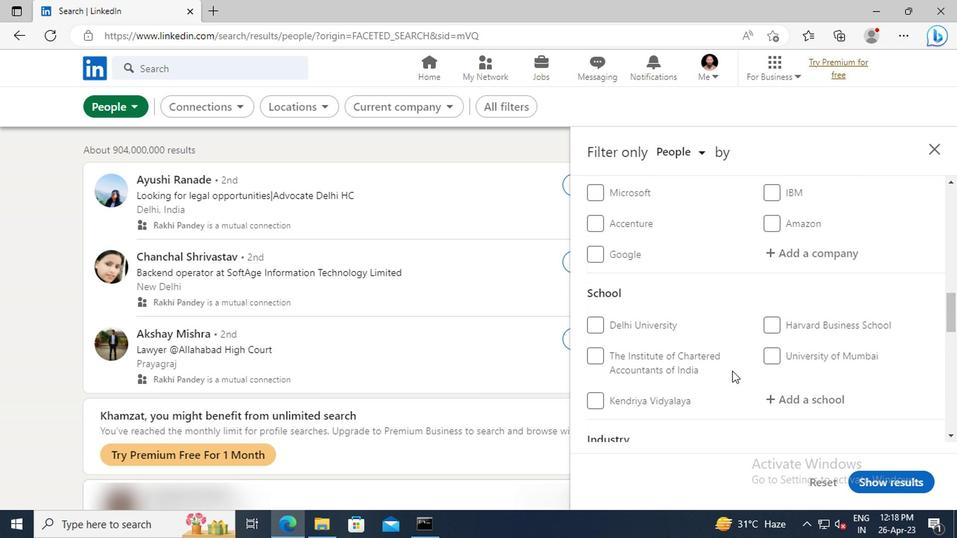 
Action: Mouse scrolled (729, 371) with delta (0, 0)
Screenshot: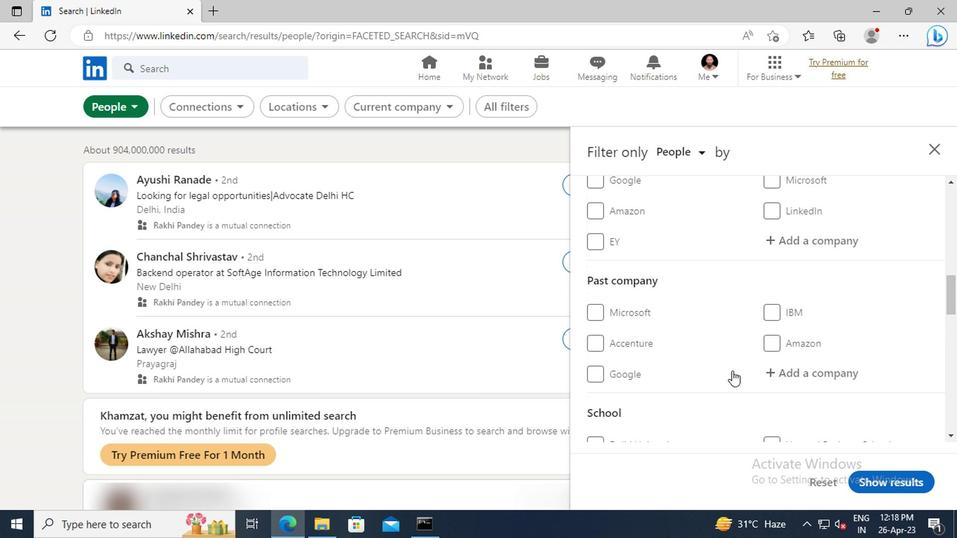 
Action: Mouse scrolled (729, 371) with delta (0, 0)
Screenshot: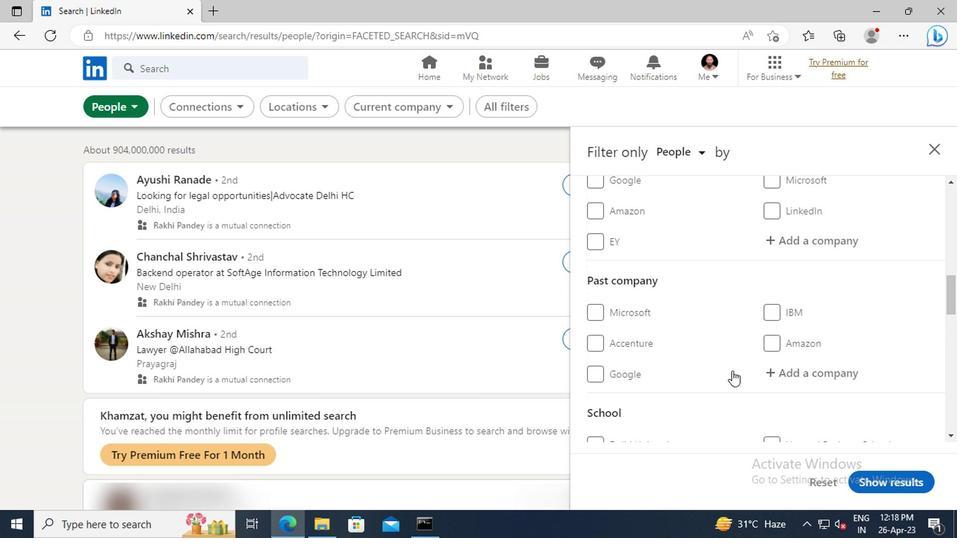 
Action: Mouse moved to (785, 324)
Screenshot: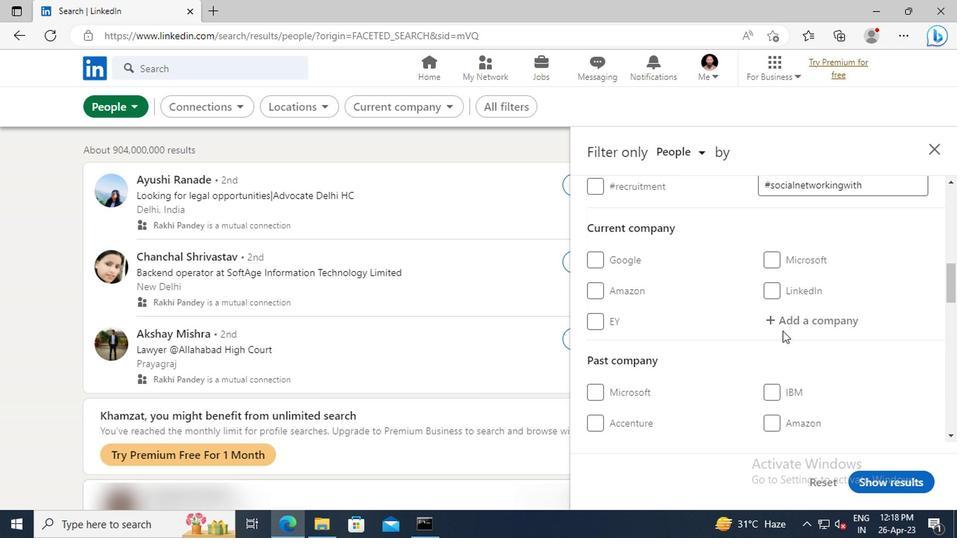 
Action: Mouse pressed left at (785, 324)
Screenshot: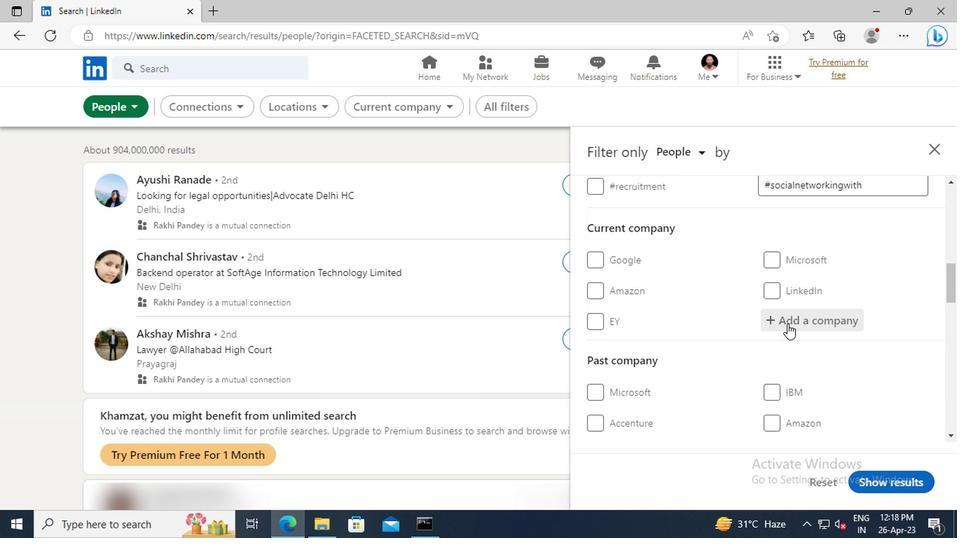 
Action: Key pressed <Key.shift>POLICYBAZAAR.COM
Screenshot: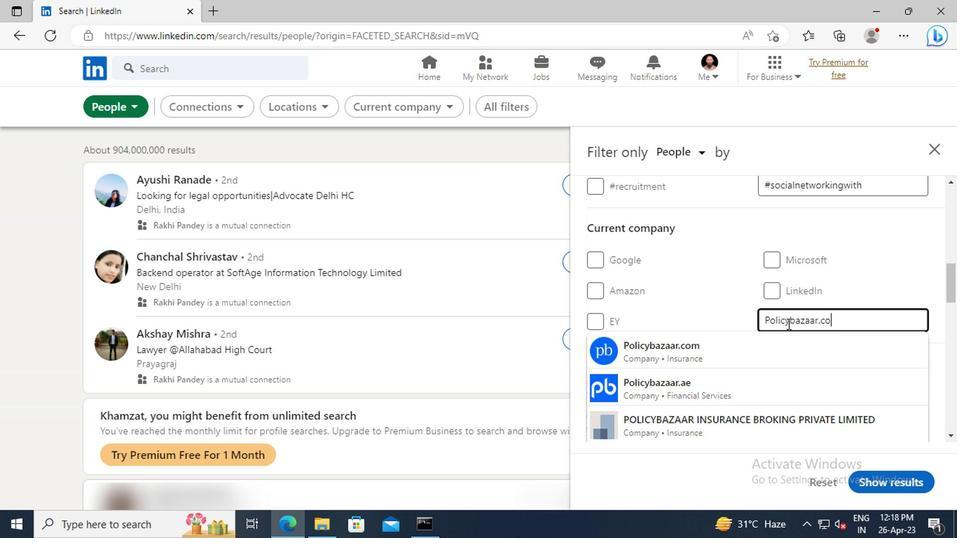 
Action: Mouse moved to (778, 347)
Screenshot: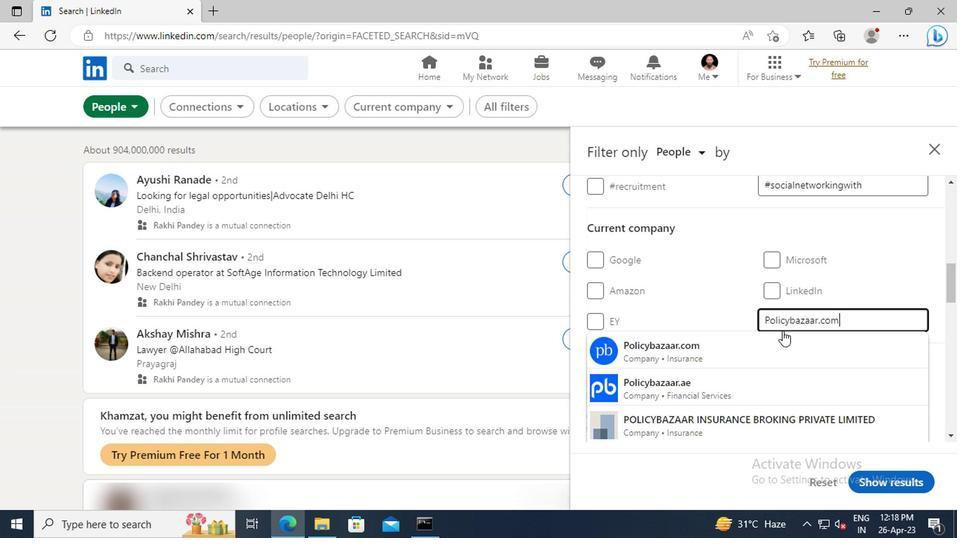 
Action: Mouse pressed left at (778, 347)
Screenshot: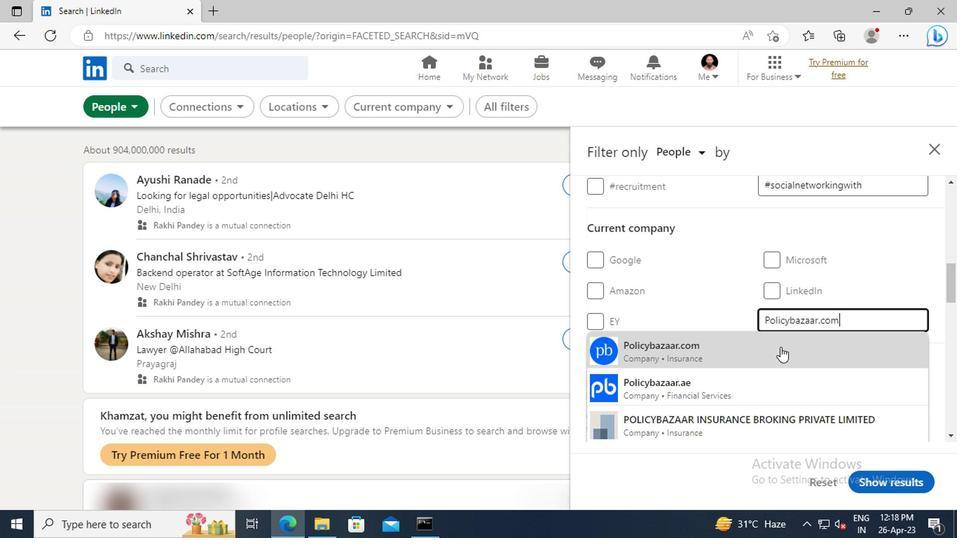 
Action: Mouse moved to (759, 286)
Screenshot: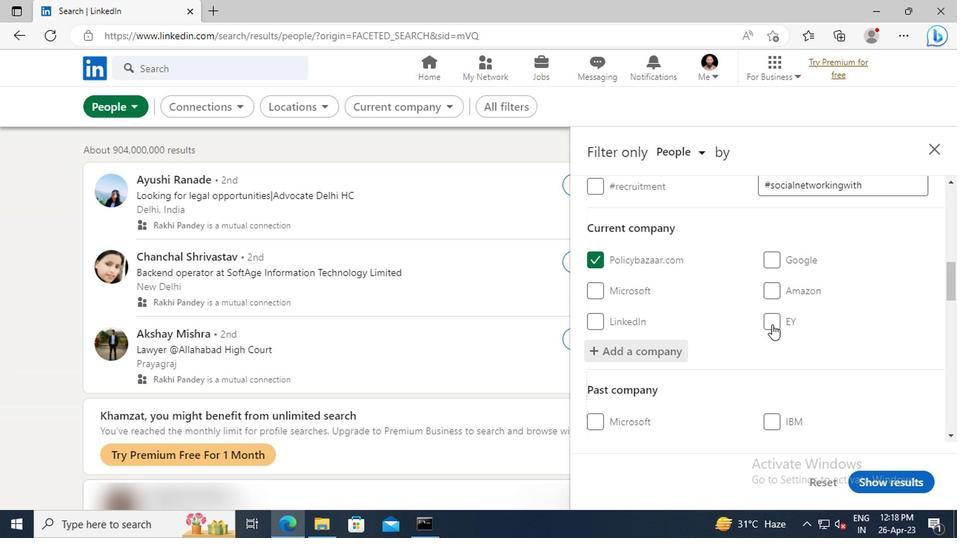 
Action: Mouse scrolled (759, 286) with delta (0, 0)
Screenshot: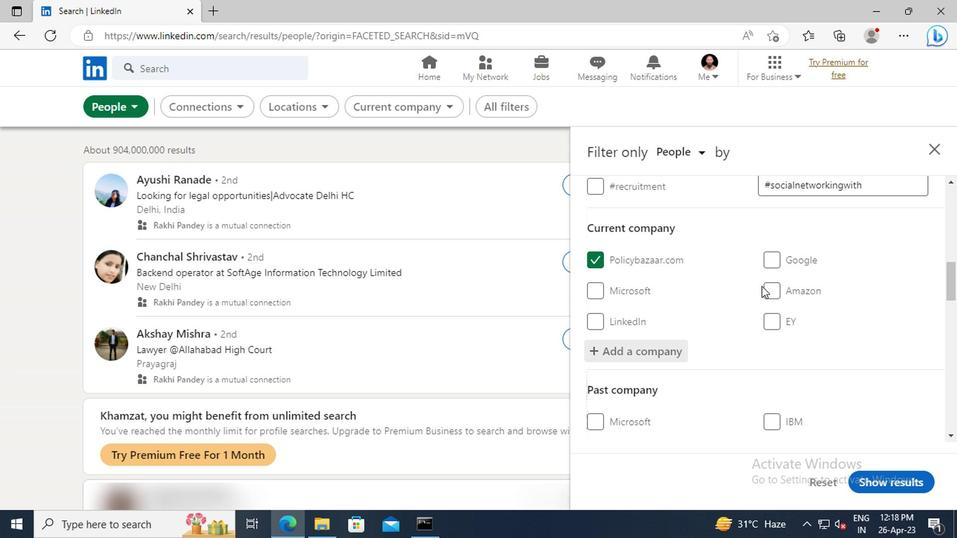 
Action: Mouse scrolled (759, 286) with delta (0, 0)
Screenshot: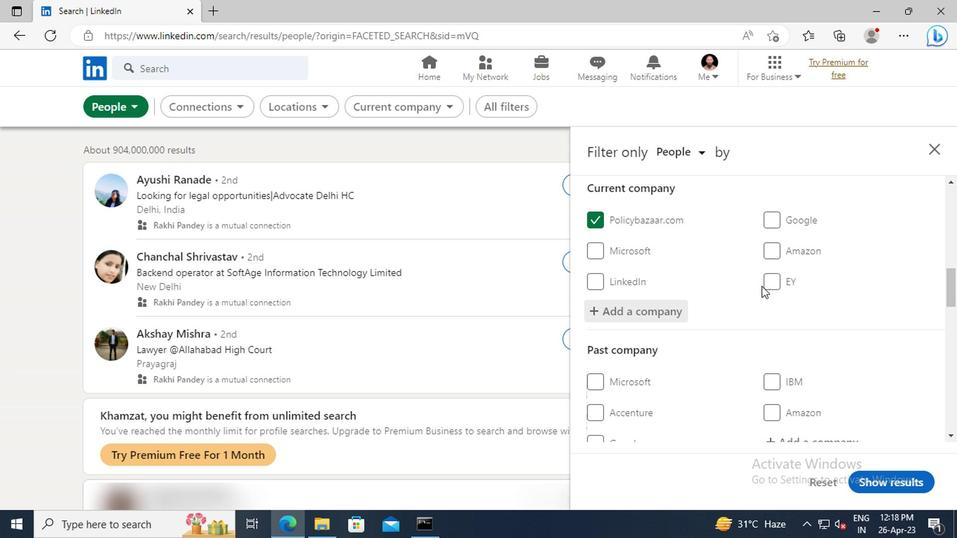 
Action: Mouse scrolled (759, 286) with delta (0, 0)
Screenshot: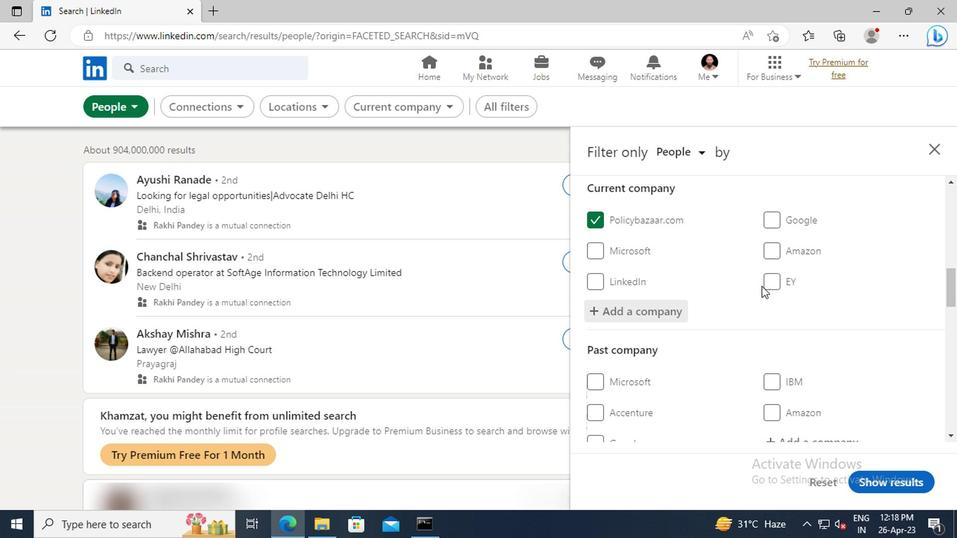 
Action: Mouse scrolled (759, 286) with delta (0, 0)
Screenshot: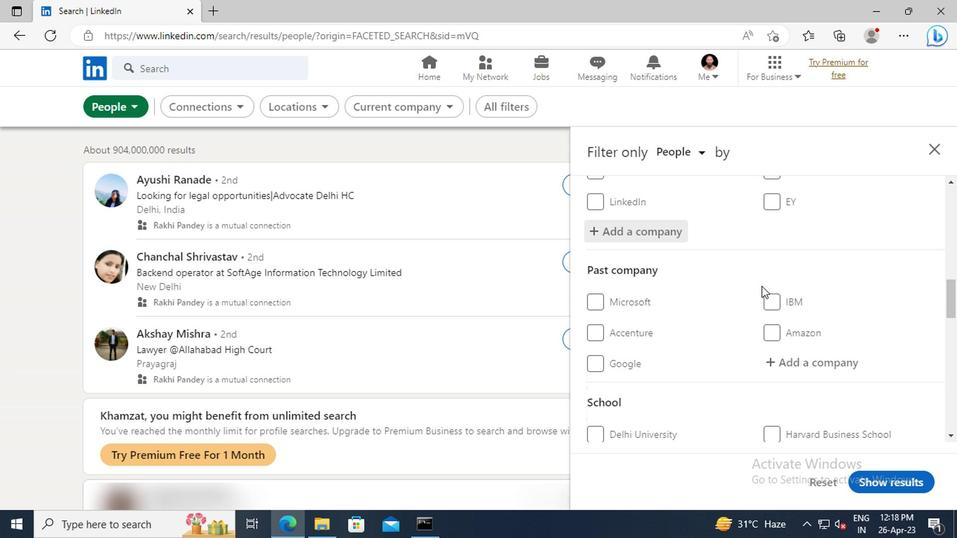 
Action: Mouse scrolled (759, 286) with delta (0, 0)
Screenshot: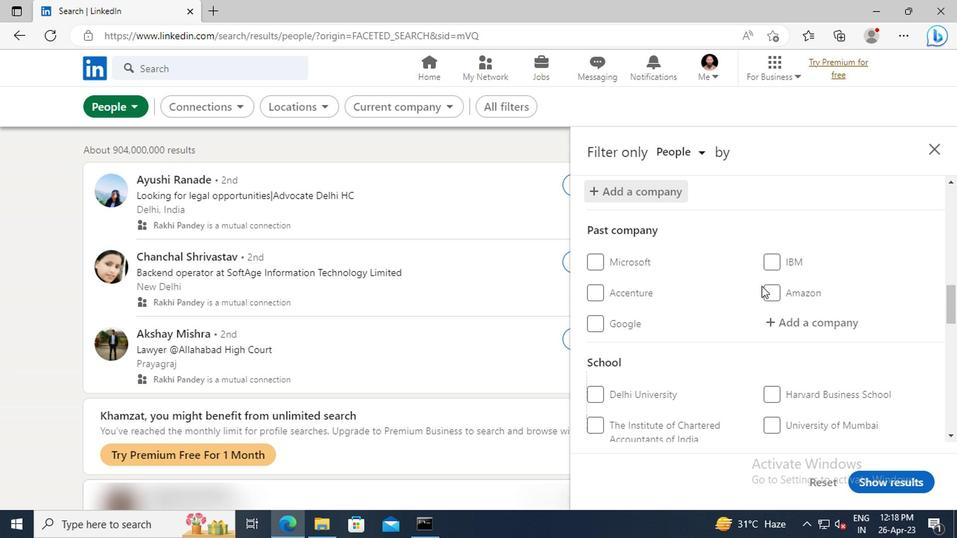 
Action: Mouse scrolled (759, 286) with delta (0, 0)
Screenshot: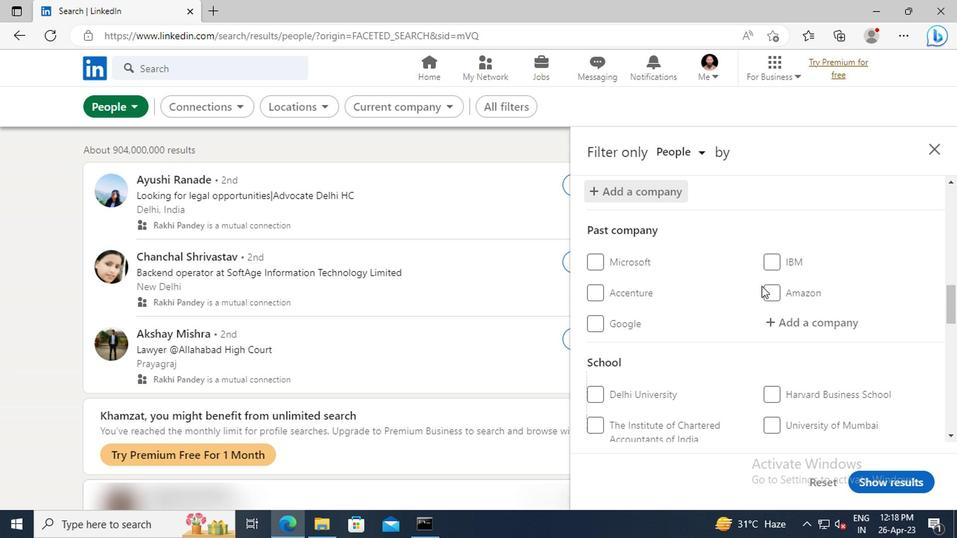 
Action: Mouse scrolled (759, 286) with delta (0, 0)
Screenshot: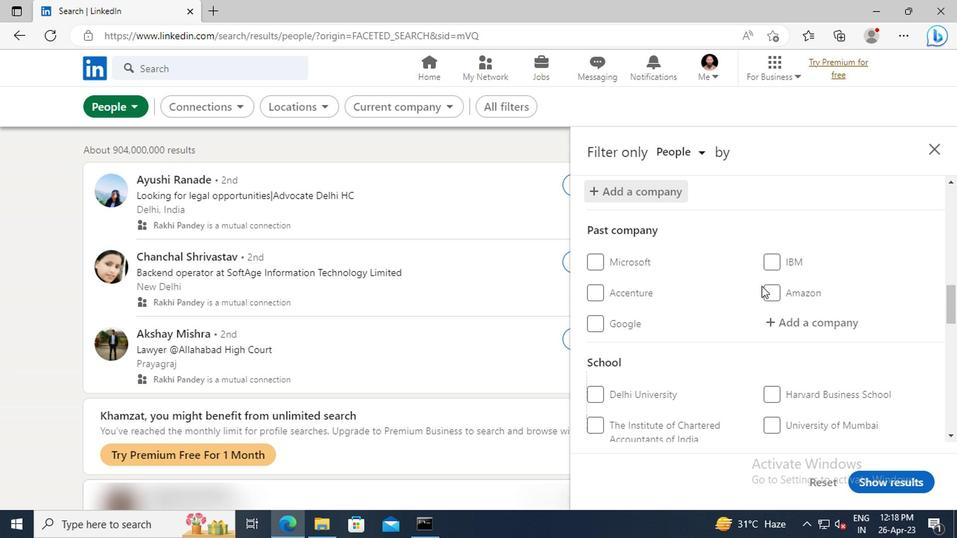 
Action: Mouse scrolled (759, 286) with delta (0, 0)
Screenshot: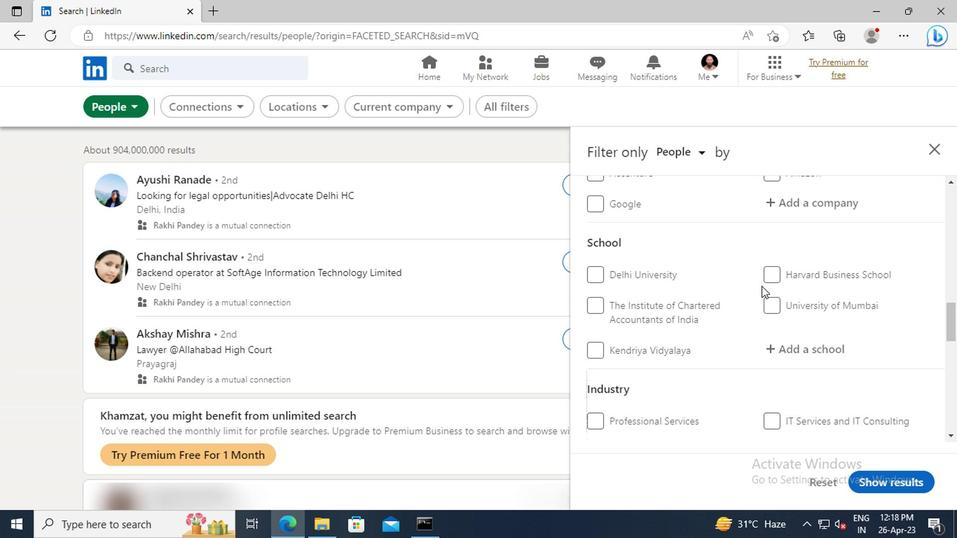 
Action: Mouse moved to (780, 309)
Screenshot: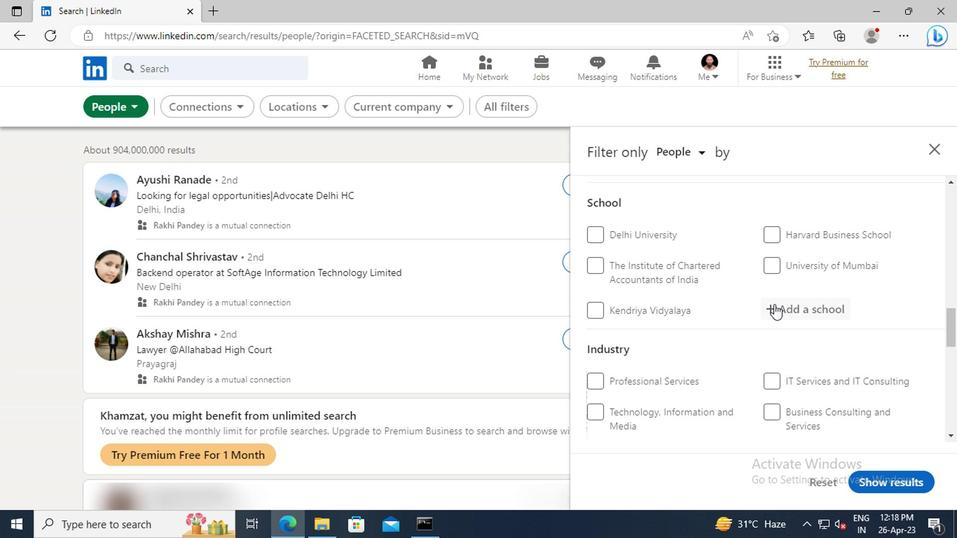 
Action: Mouse pressed left at (780, 309)
Screenshot: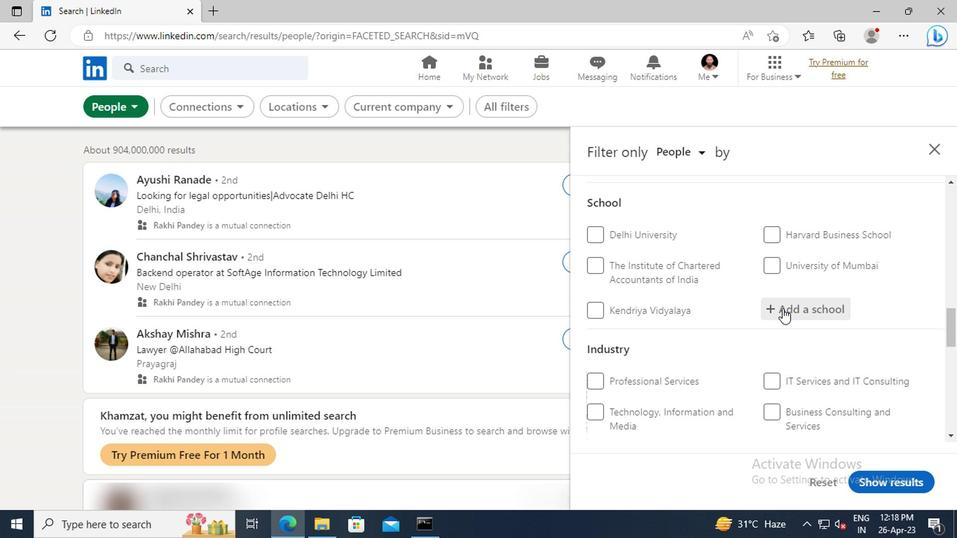 
Action: Key pressed <Key.shift>VILLA<Key.space><Key.shift>MARIE<Key.space><Key.shift>DEGREE<Key.space><Key.shift>COLLEGE<Key.space>FOR<Key.space><Key.shift>WOMEN
Screenshot: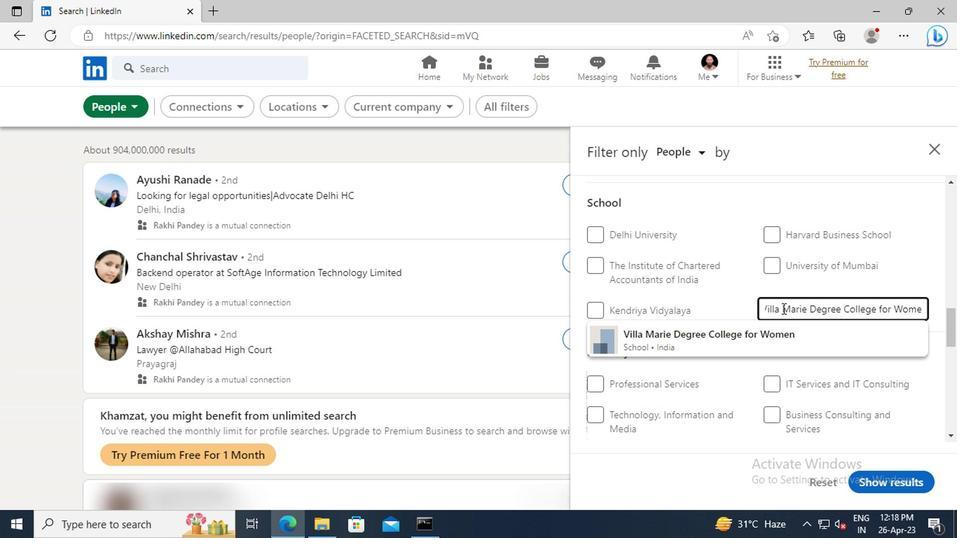 
Action: Mouse moved to (777, 337)
Screenshot: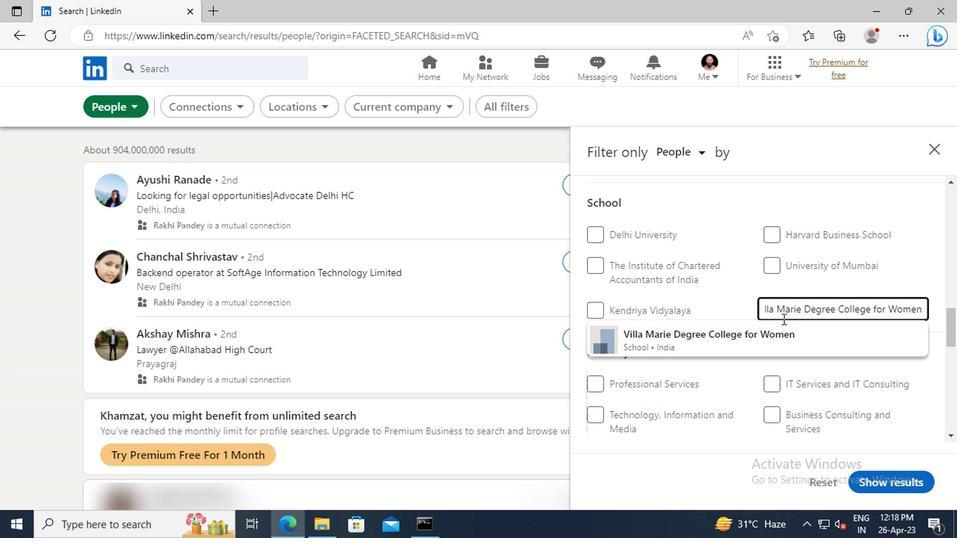 
Action: Mouse pressed left at (777, 337)
Screenshot: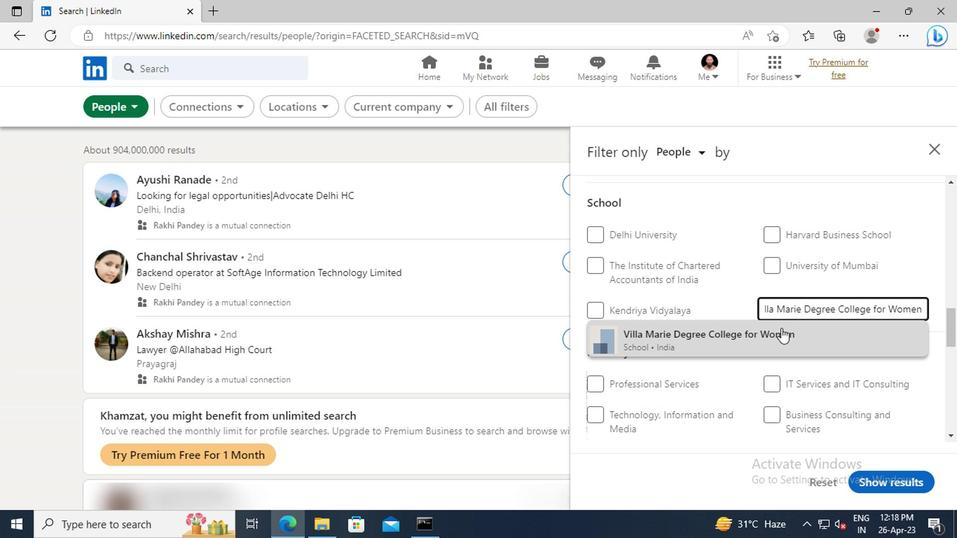 
Action: Mouse moved to (758, 288)
Screenshot: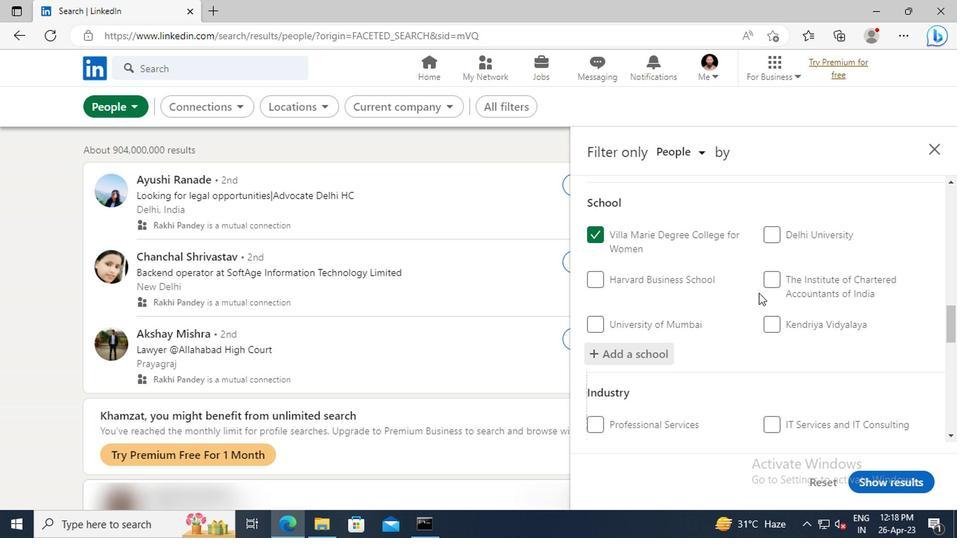 
Action: Mouse scrolled (758, 287) with delta (0, 0)
Screenshot: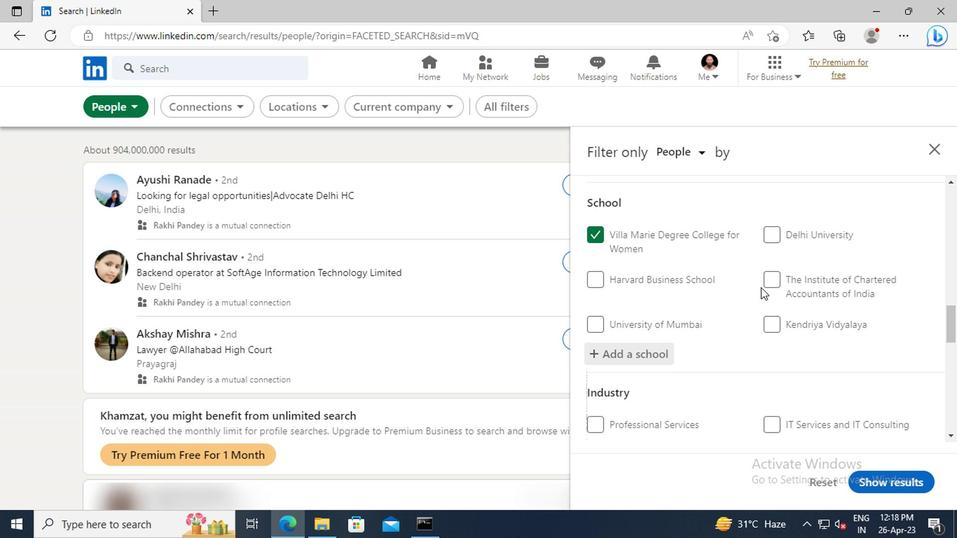 
Action: Mouse scrolled (758, 287) with delta (0, 0)
Screenshot: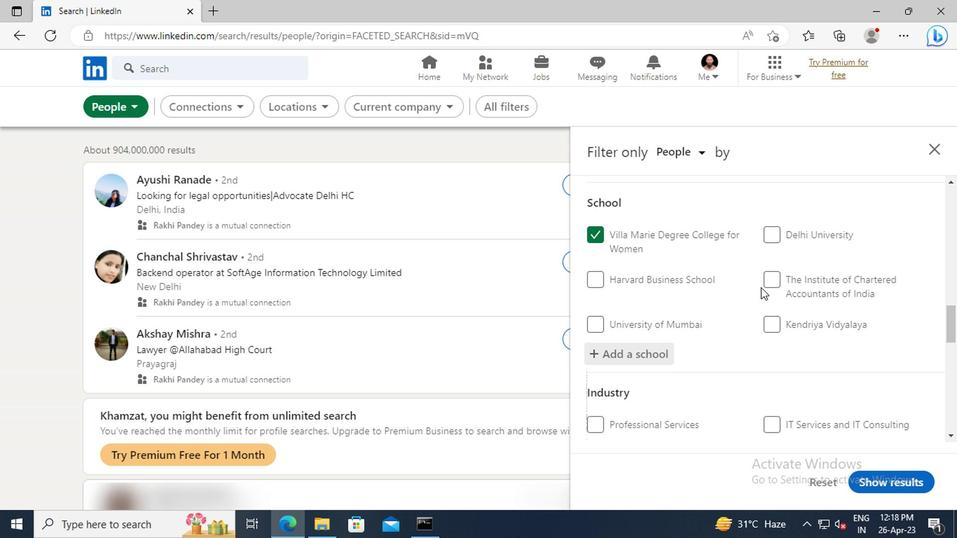 
Action: Mouse scrolled (758, 287) with delta (0, 0)
Screenshot: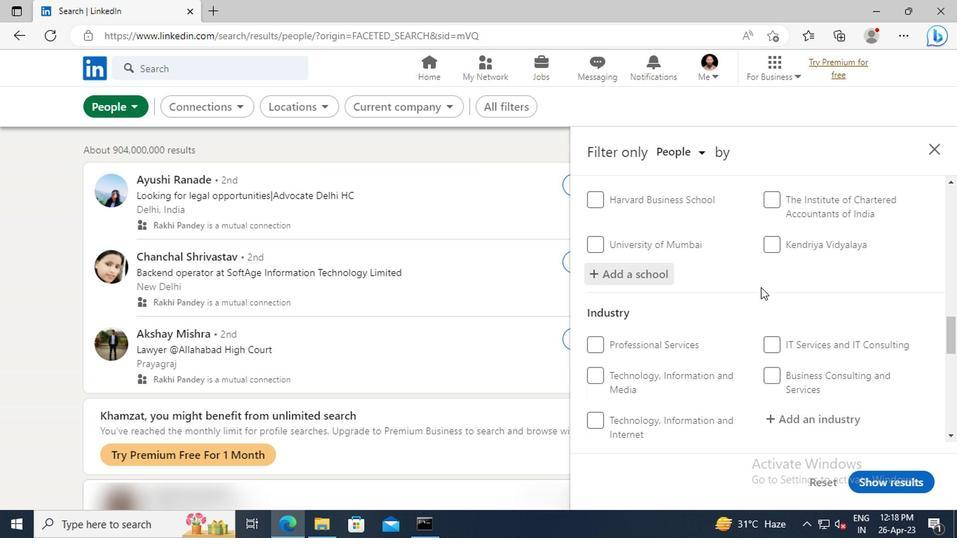 
Action: Mouse scrolled (758, 287) with delta (0, 0)
Screenshot: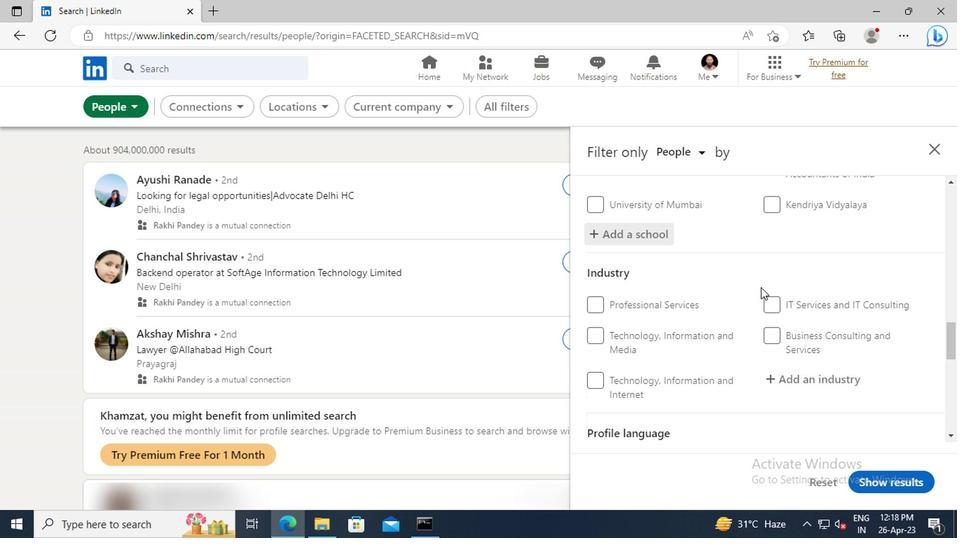 
Action: Mouse scrolled (758, 287) with delta (0, 0)
Screenshot: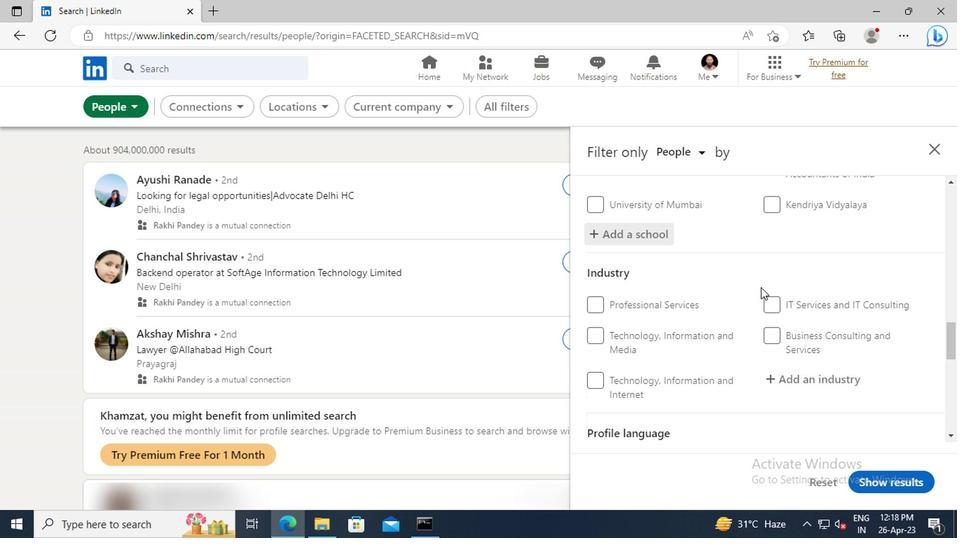 
Action: Mouse moved to (787, 300)
Screenshot: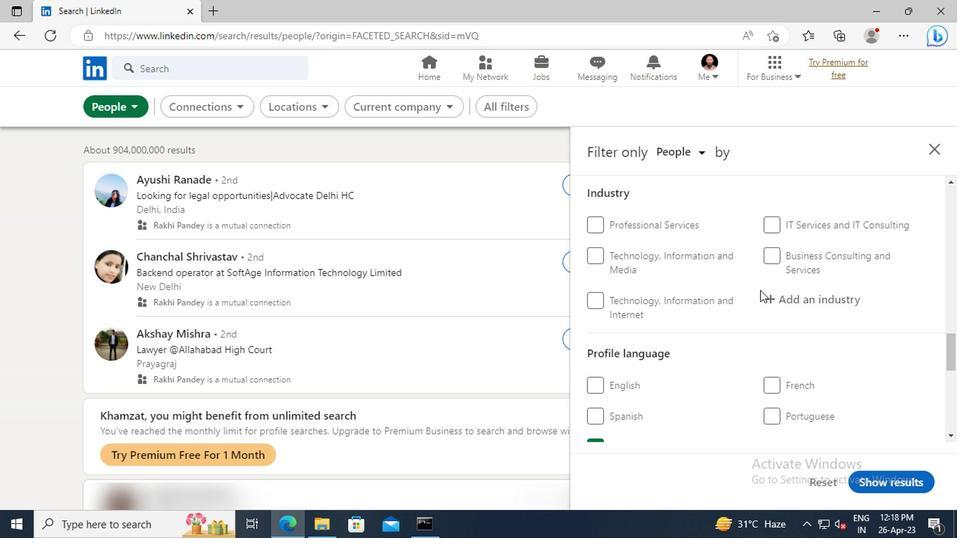 
Action: Mouse pressed left at (787, 300)
Screenshot: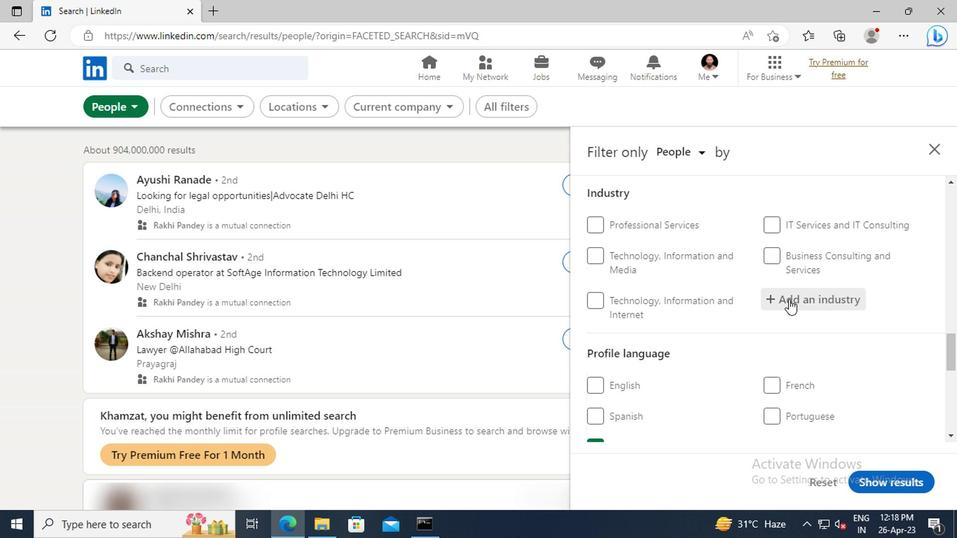 
Action: Mouse moved to (786, 300)
Screenshot: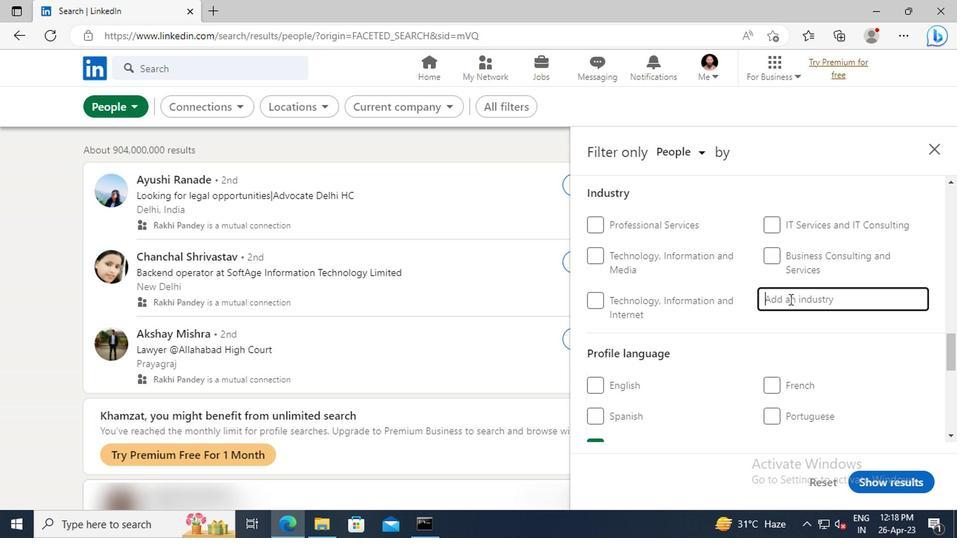 
Action: Key pressed <Key.shift>MEDICAL<Key.space><Key.shift>PRACTICES
Screenshot: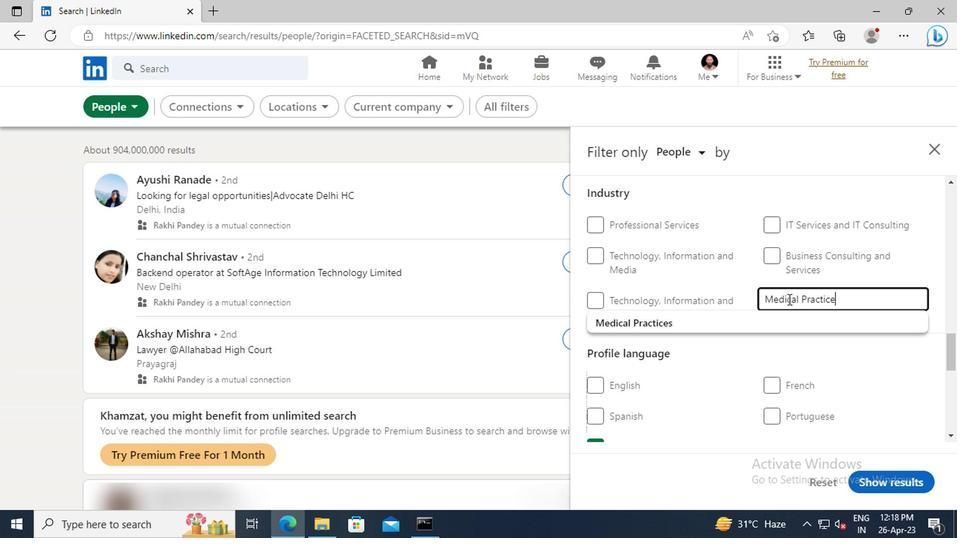 
Action: Mouse moved to (781, 321)
Screenshot: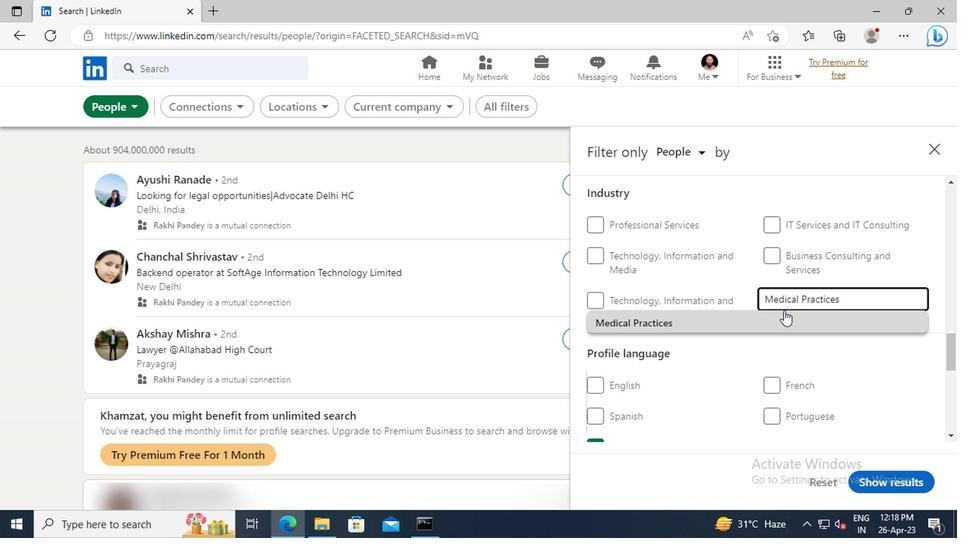 
Action: Mouse pressed left at (781, 321)
Screenshot: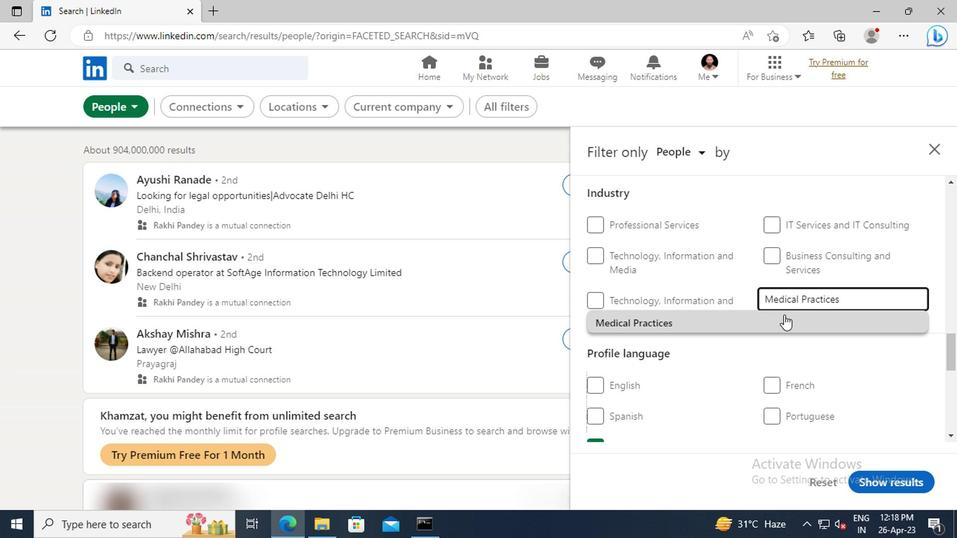 
Action: Mouse moved to (774, 297)
Screenshot: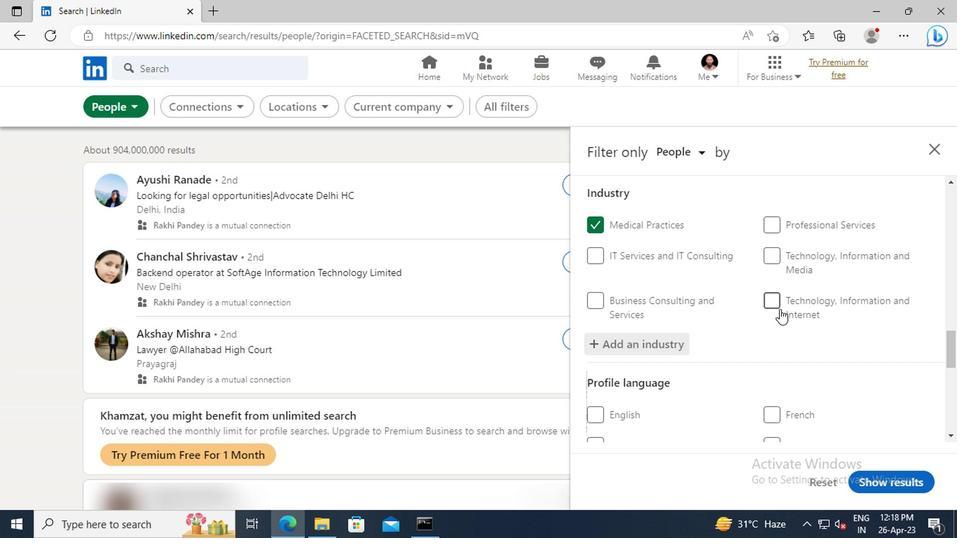 
Action: Mouse scrolled (774, 296) with delta (0, 0)
Screenshot: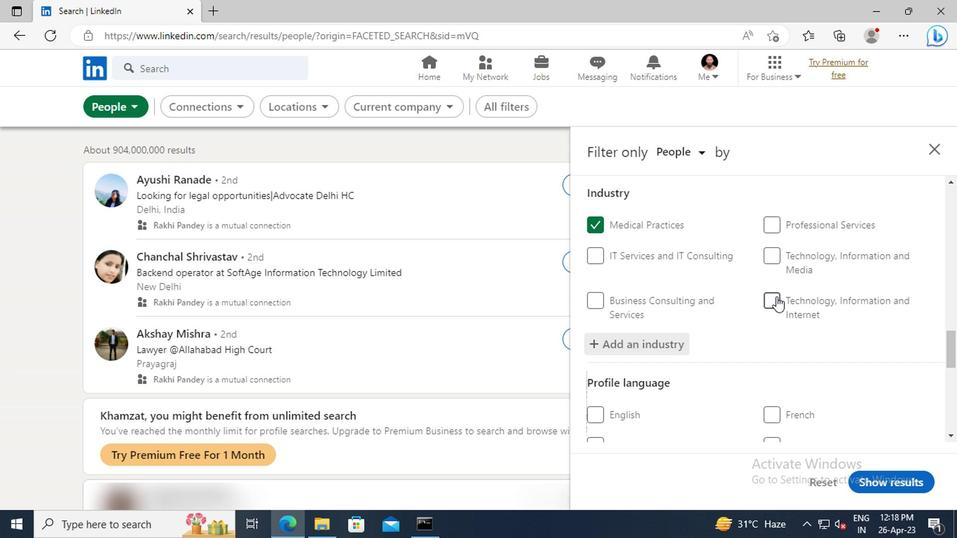 
Action: Mouse scrolled (774, 296) with delta (0, 0)
Screenshot: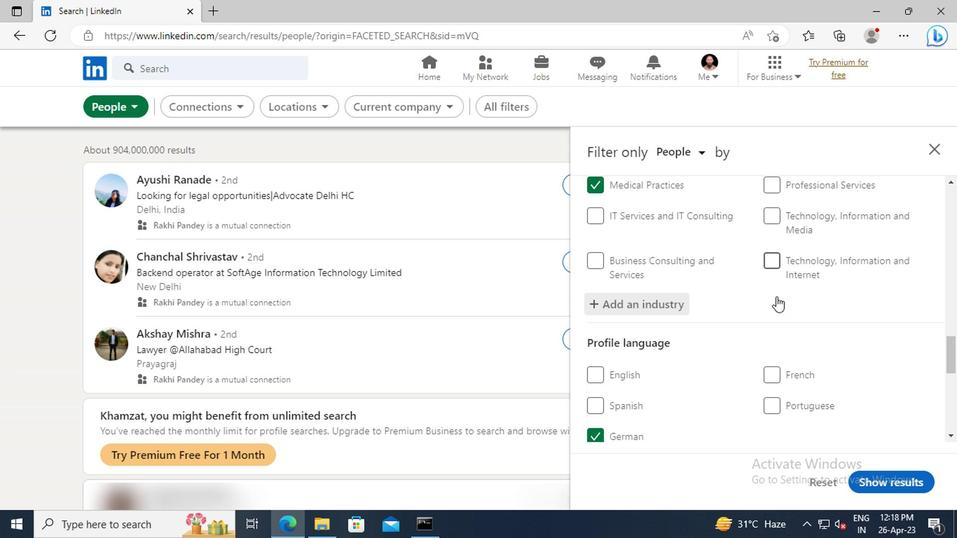 
Action: Mouse scrolled (774, 296) with delta (0, 0)
Screenshot: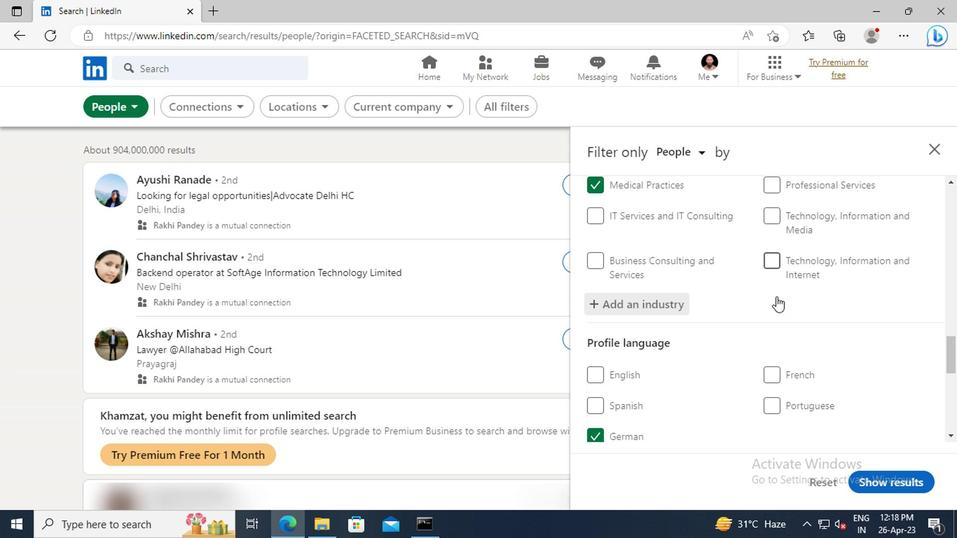 
Action: Mouse scrolled (774, 296) with delta (0, 0)
Screenshot: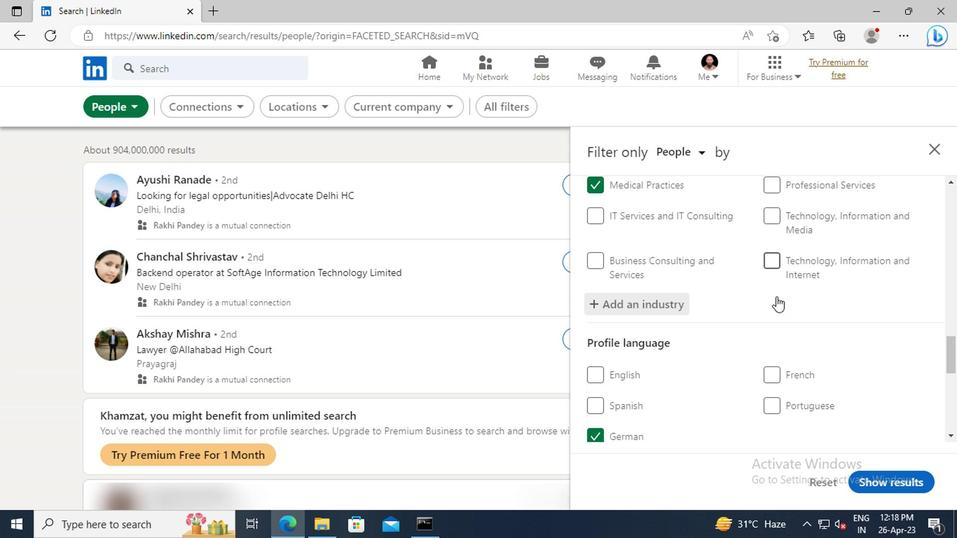 
Action: Mouse scrolled (774, 296) with delta (0, 0)
Screenshot: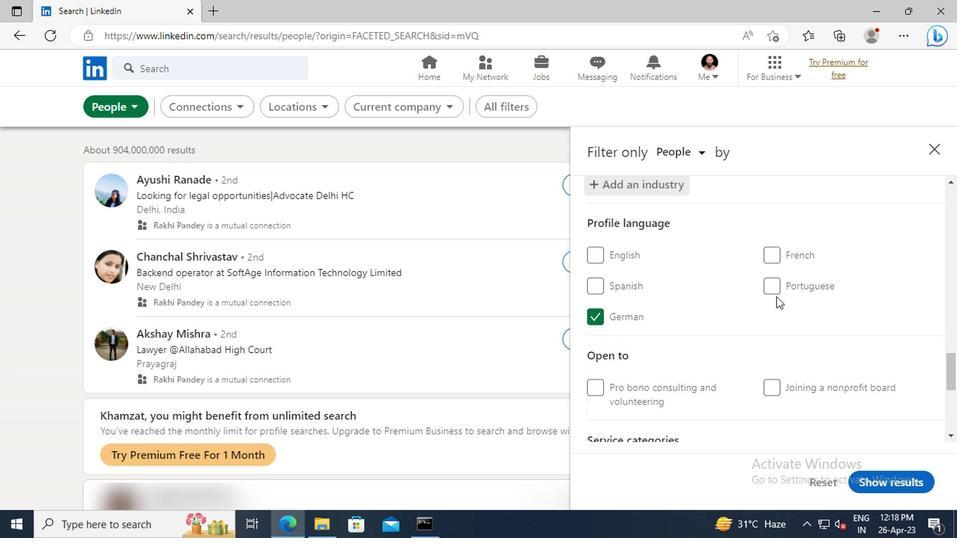 
Action: Mouse scrolled (774, 296) with delta (0, 0)
Screenshot: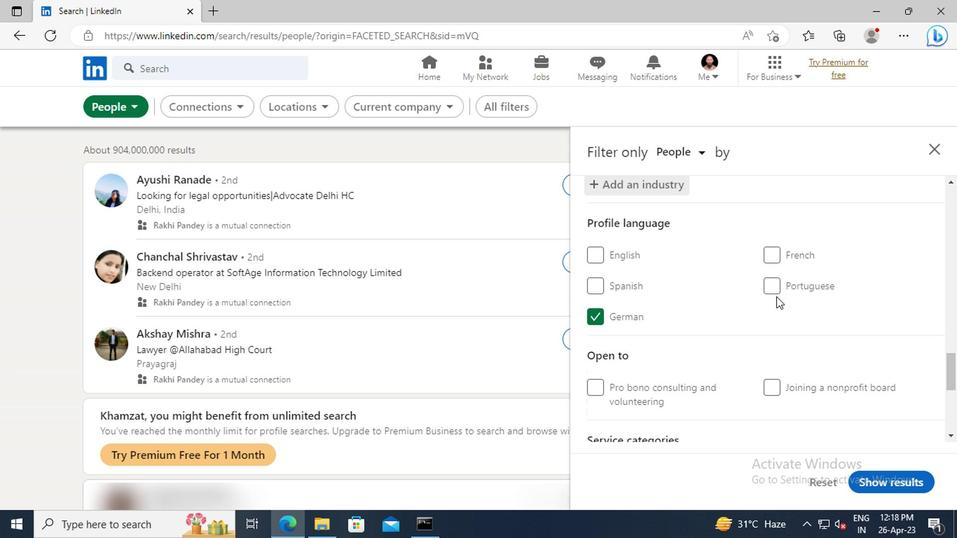 
Action: Mouse scrolled (774, 296) with delta (0, 0)
Screenshot: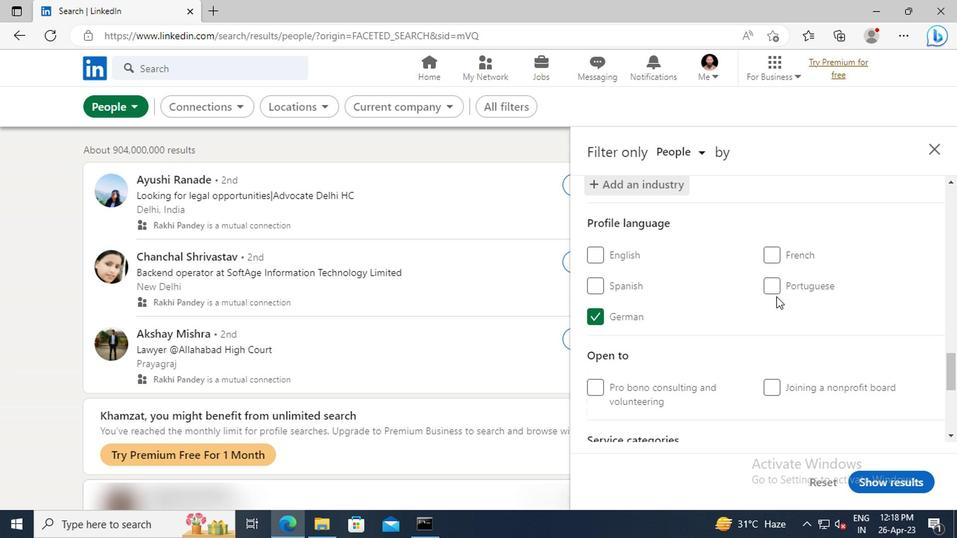 
Action: Mouse scrolled (774, 296) with delta (0, 0)
Screenshot: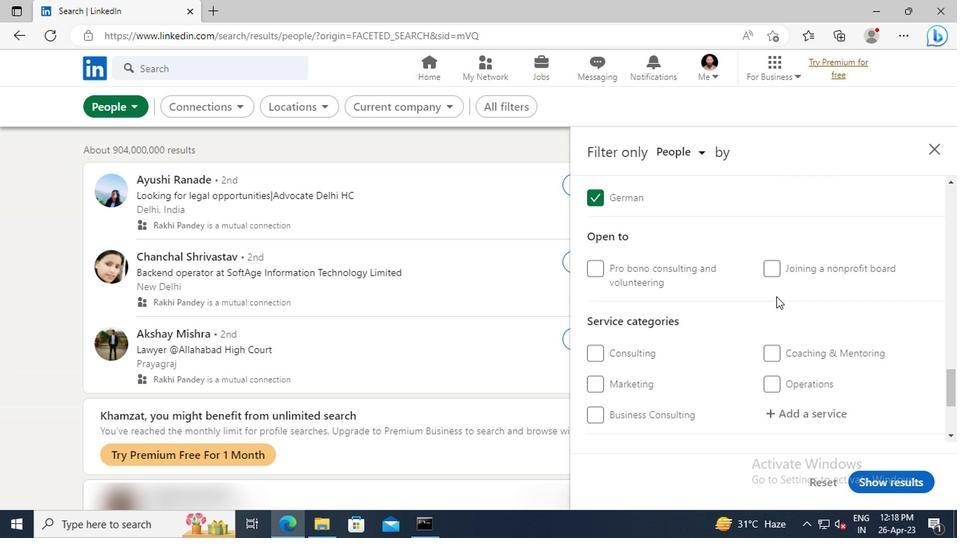 
Action: Mouse scrolled (774, 296) with delta (0, 0)
Screenshot: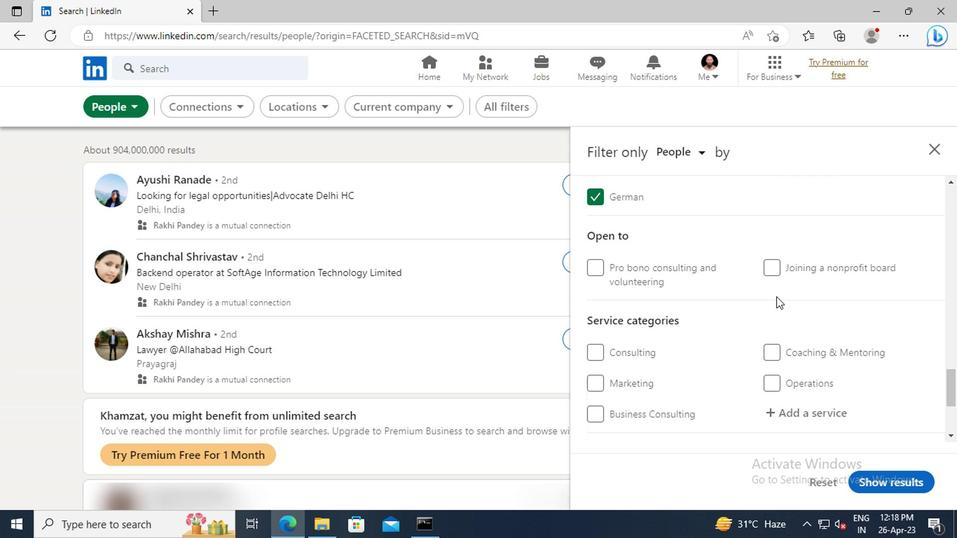 
Action: Mouse scrolled (774, 296) with delta (0, 0)
Screenshot: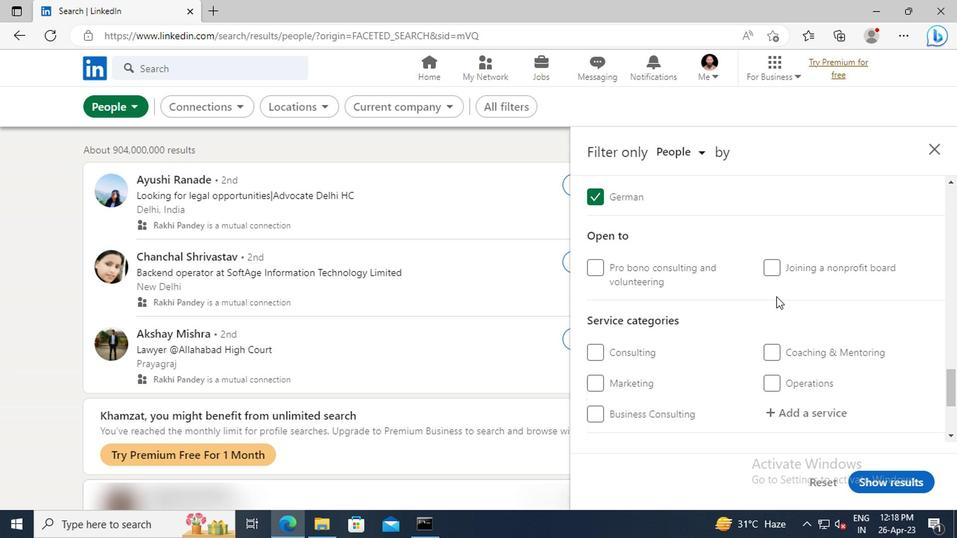 
Action: Mouse moved to (783, 295)
Screenshot: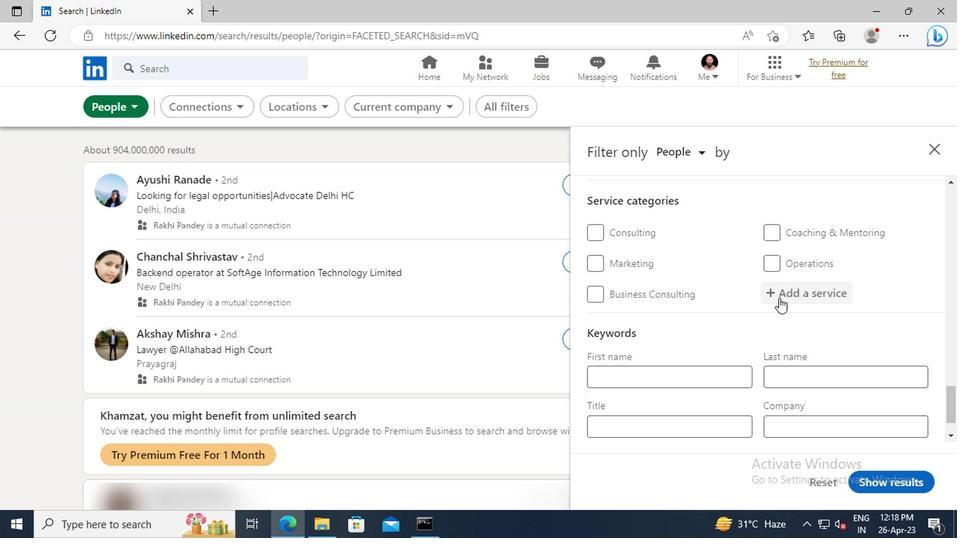 
Action: Mouse pressed left at (783, 295)
Screenshot: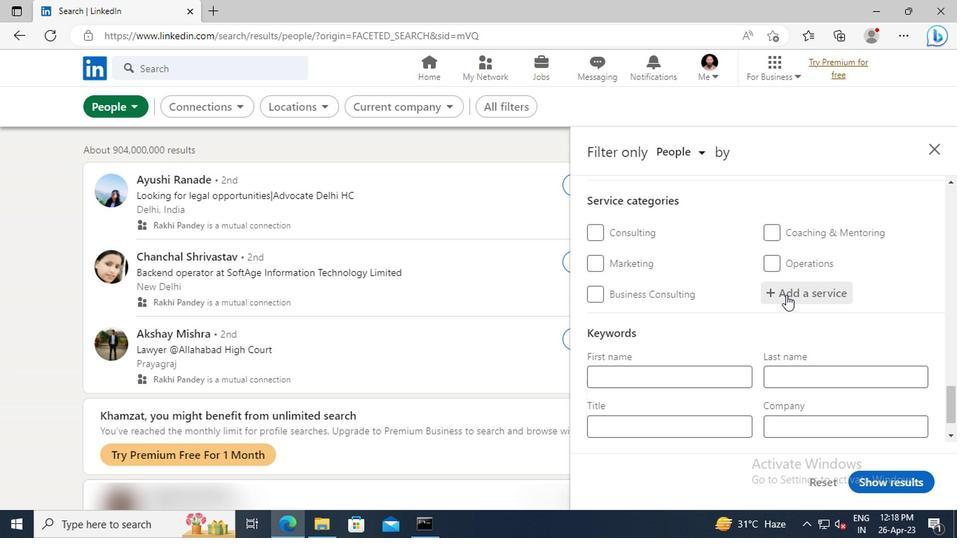 
Action: Key pressed <Key.shift>NOTARY<Key.shift>ONLINE<Key.space><Key.shift>RESEARCH<Key.enter>
Screenshot: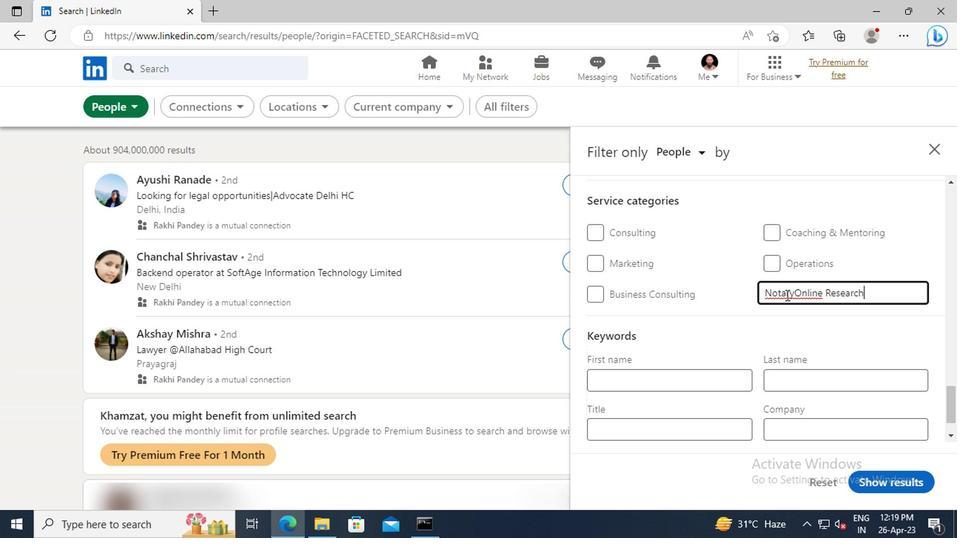 
Action: Mouse moved to (716, 304)
Screenshot: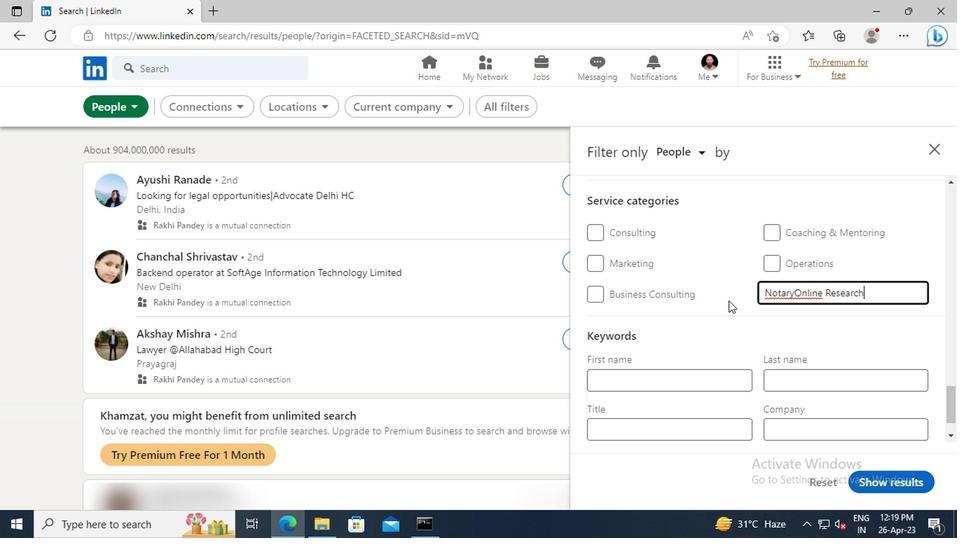 
Action: Mouse scrolled (716, 303) with delta (0, 0)
Screenshot: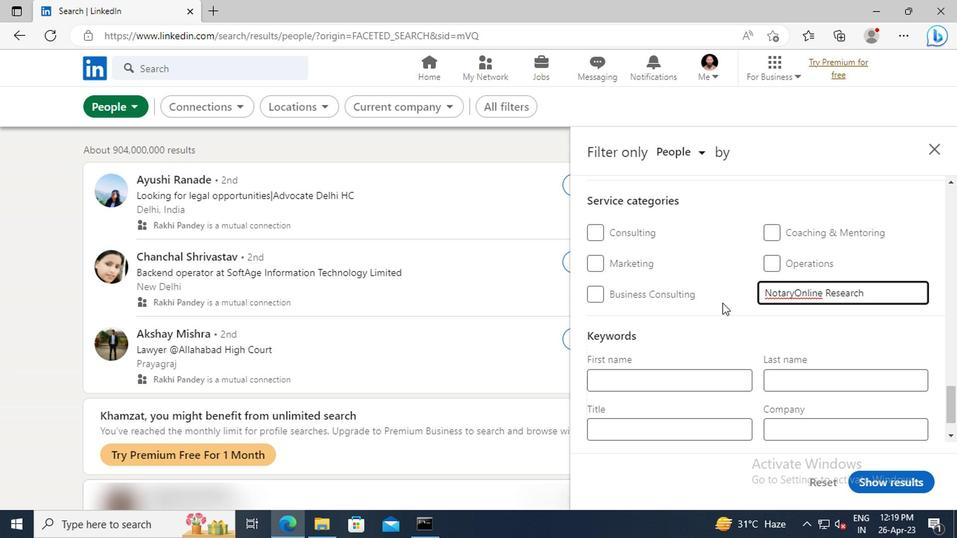 
Action: Mouse scrolled (716, 303) with delta (0, 0)
Screenshot: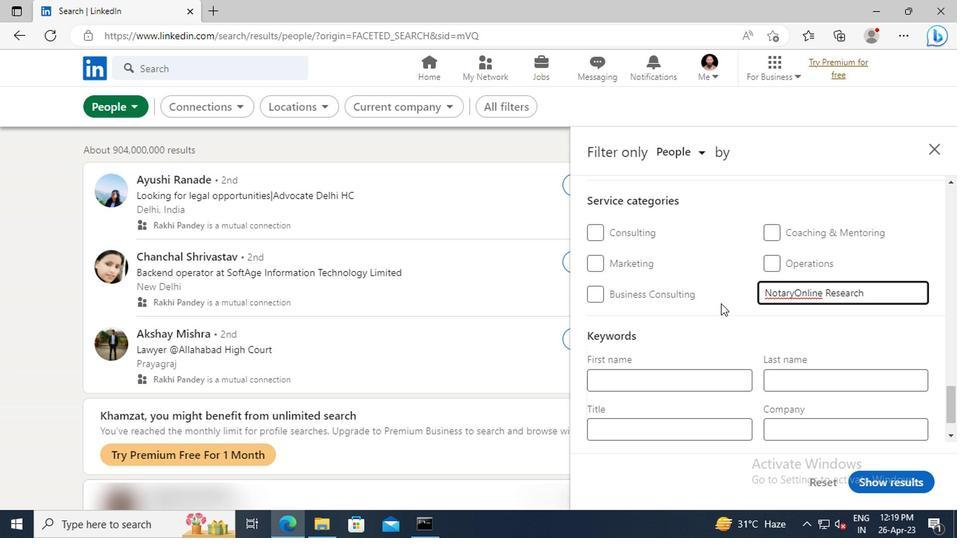 
Action: Mouse scrolled (716, 303) with delta (0, 0)
Screenshot: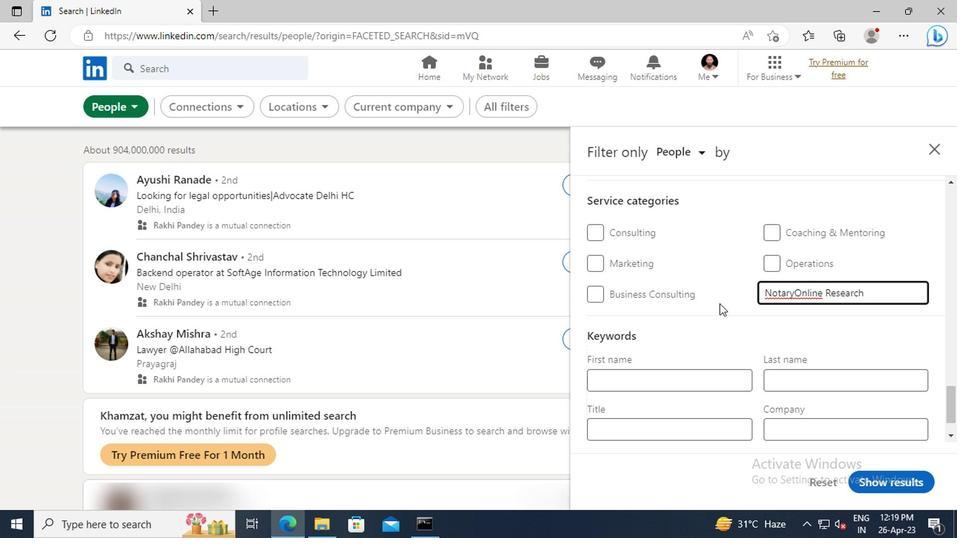 
Action: Mouse moved to (623, 380)
Screenshot: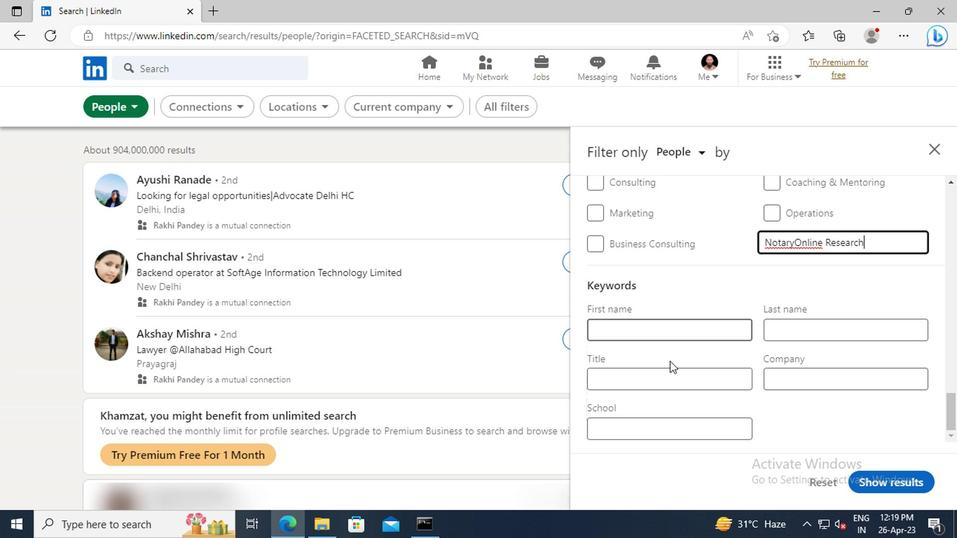 
Action: Mouse pressed left at (623, 380)
Screenshot: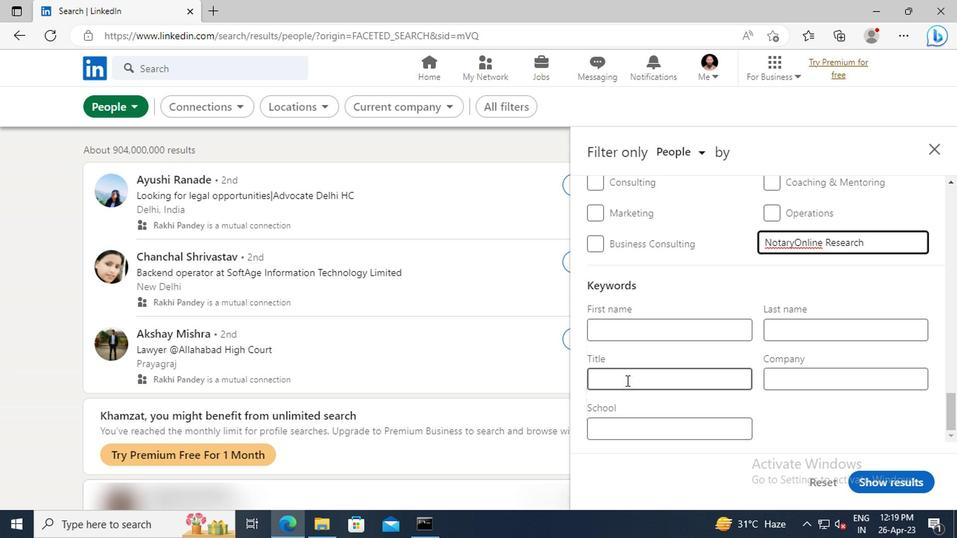 
Action: Key pressed <Key.shift>CARPENTER<Key.enter>
Screenshot: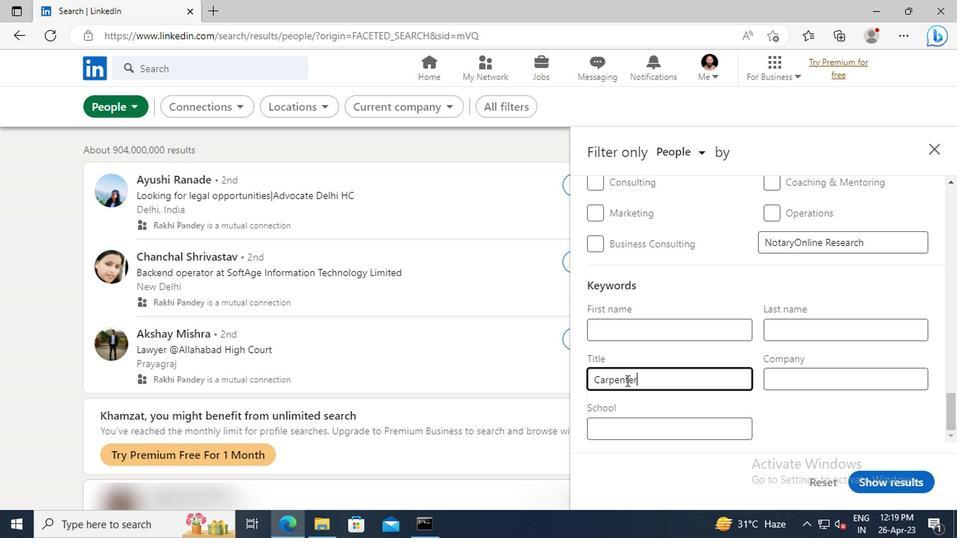 
Action: Mouse moved to (862, 484)
Screenshot: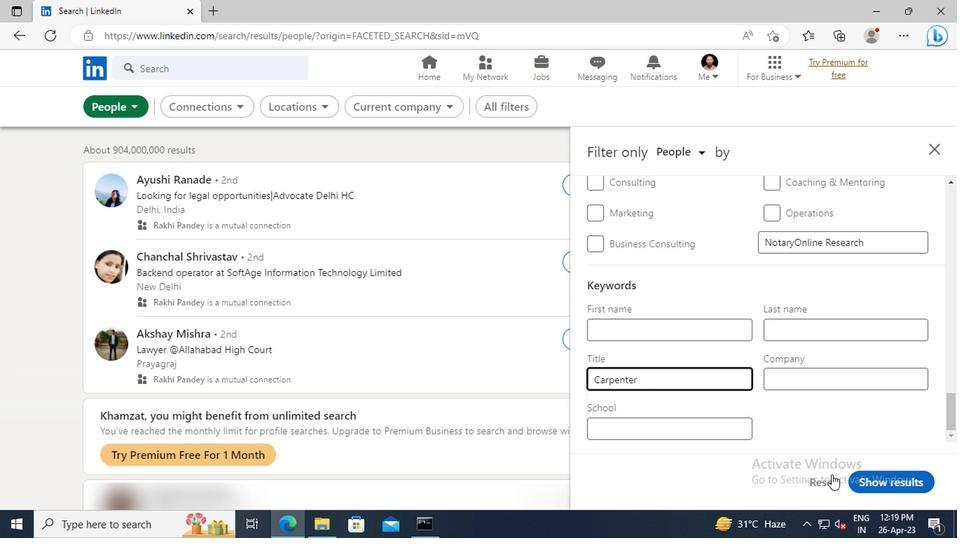 
Action: Mouse pressed left at (862, 484)
Screenshot: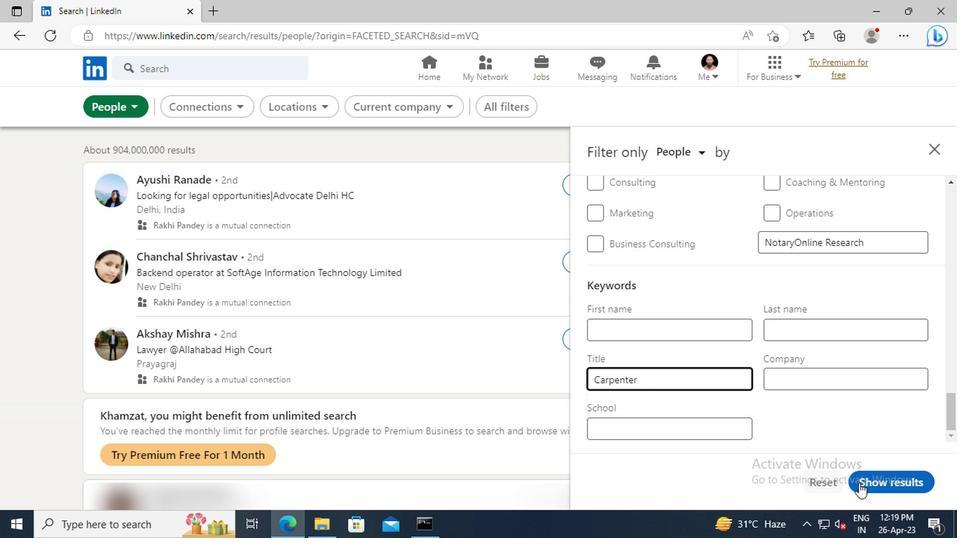 
Action: Mouse moved to (862, 484)
Screenshot: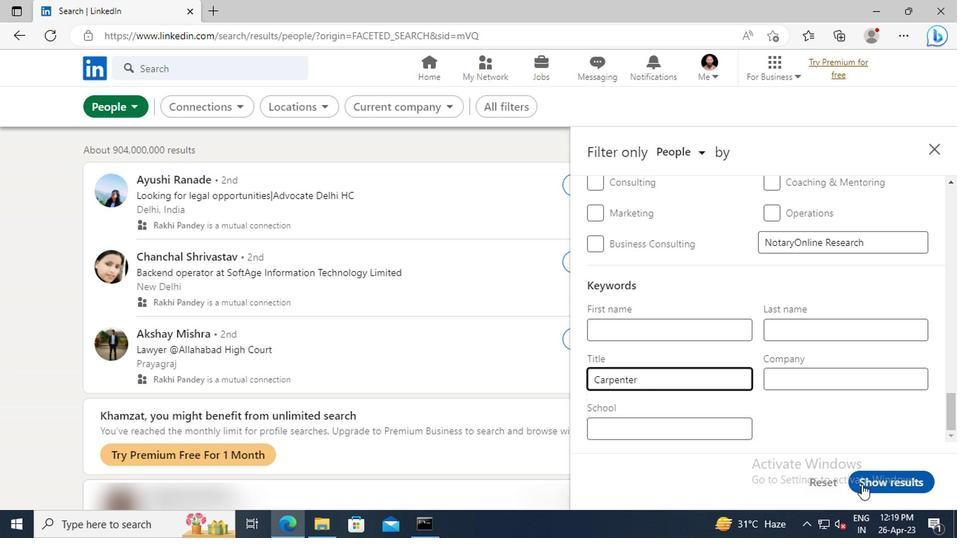 
